 Task: Look for space in San Javier, Chile from 1st June, 2023 to 9th June, 2023 for 6 adults in price range Rs.6000 to Rs.12000. Place can be entire place with 3 bedrooms having 3 beds and 3 bathrooms. Property type can be house, flat, guest house. Booking option can be shelf check-in. Required host language is English.
Action: Mouse moved to (394, 190)
Screenshot: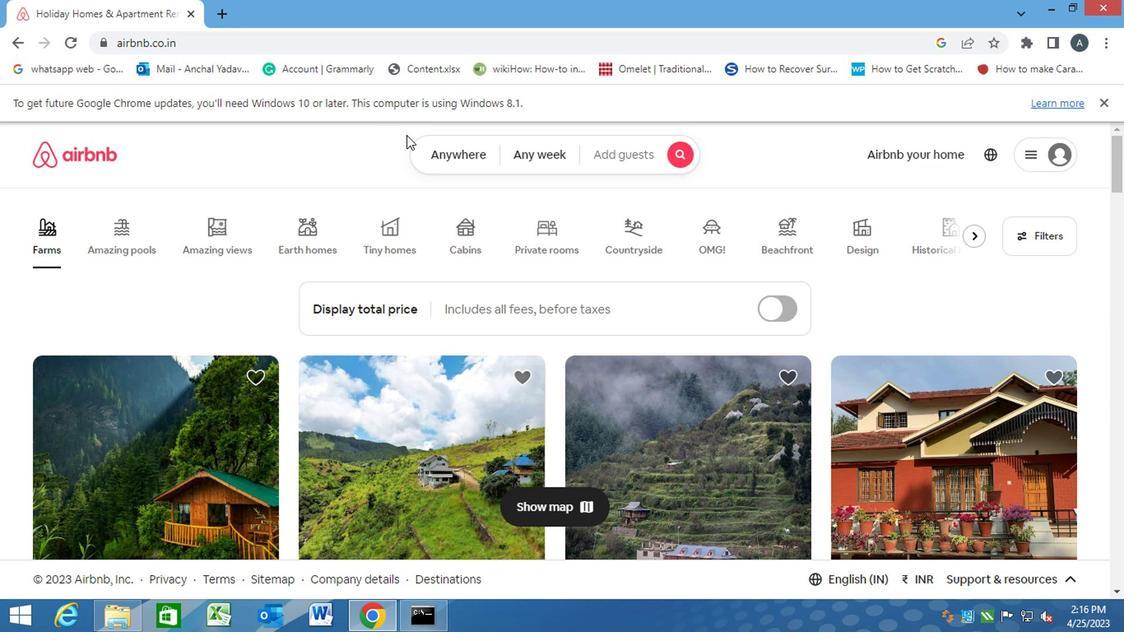
Action: Mouse pressed left at (394, 190)
Screenshot: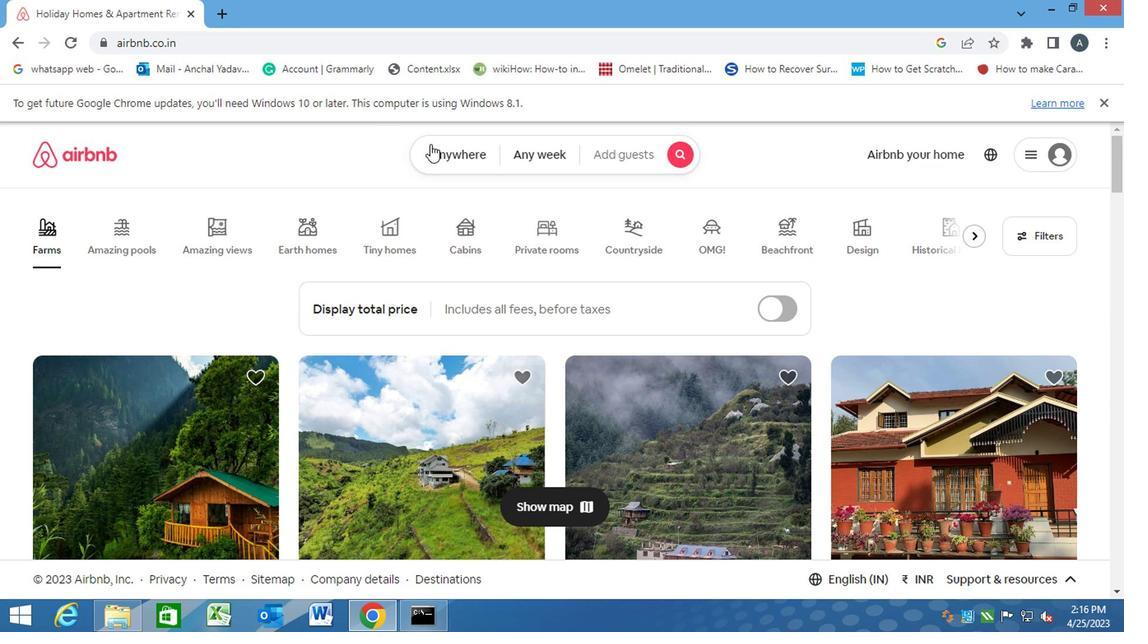 
Action: Mouse moved to (264, 241)
Screenshot: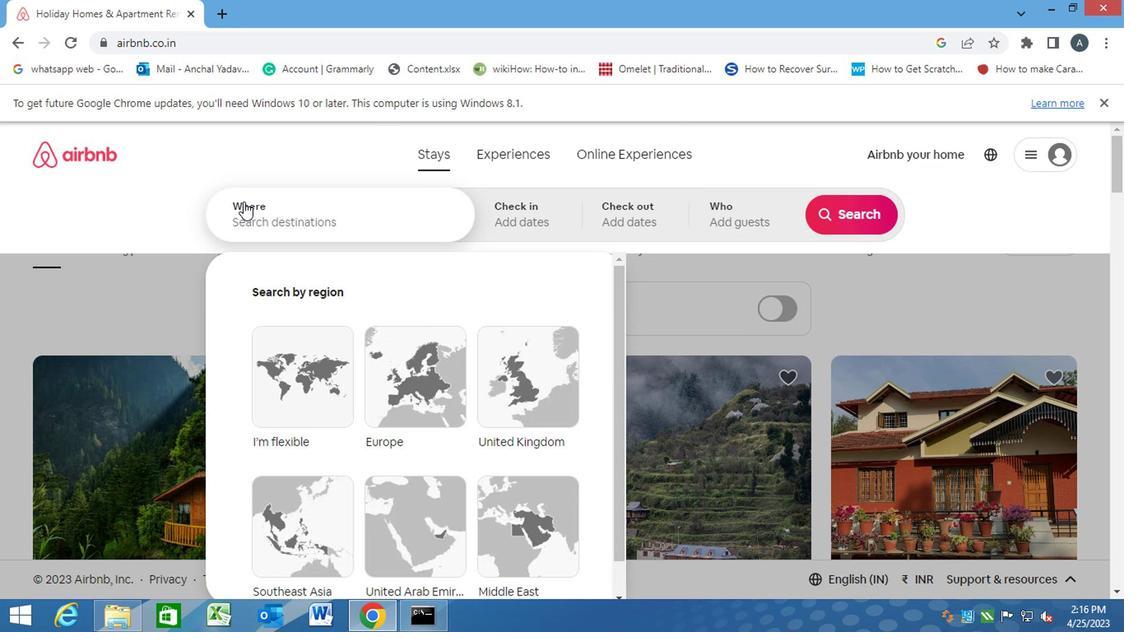 
Action: Mouse pressed left at (264, 241)
Screenshot: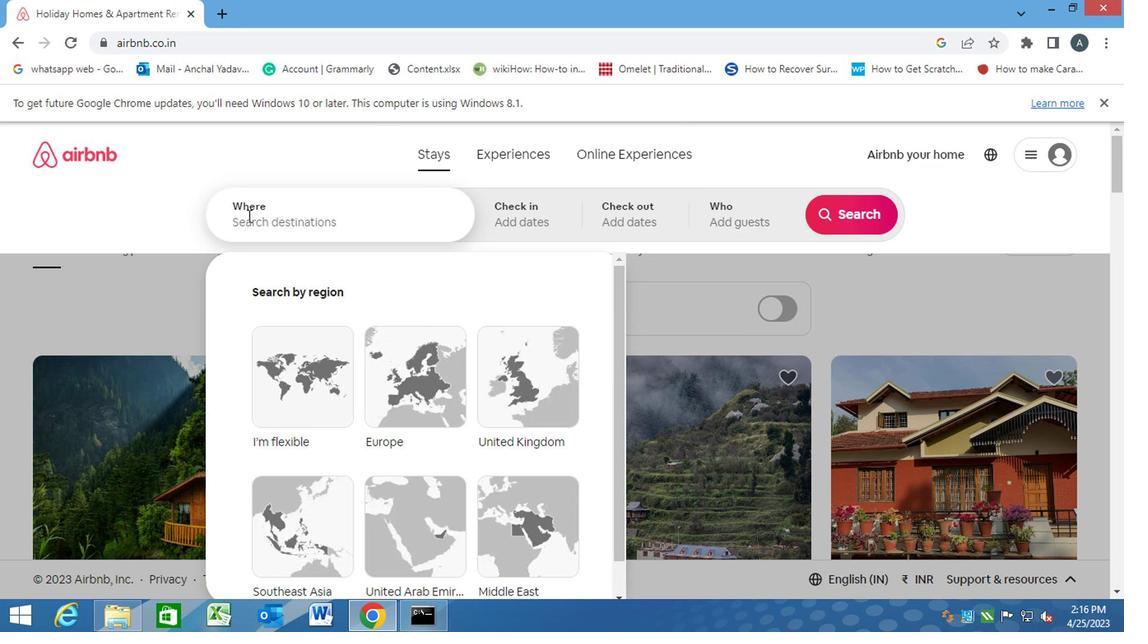 
Action: Mouse moved to (264, 241)
Screenshot: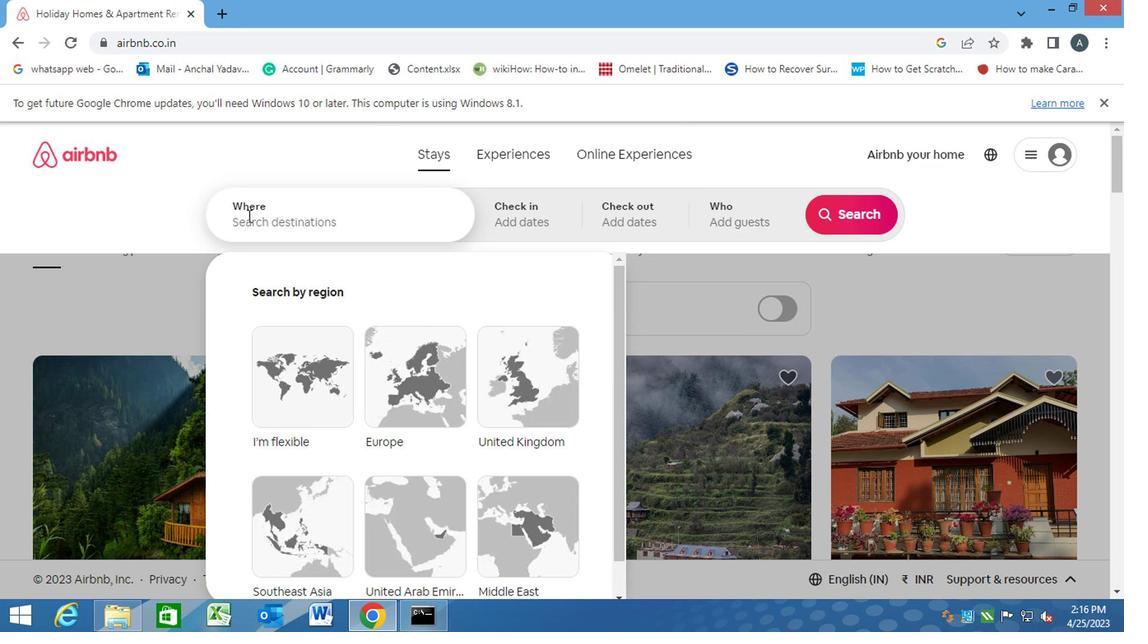
Action: Key pressed s<Key.caps_lock>an<Key.space><Key.caps_lock>j<Key.caps_lock>avier,<Key.space><Key.caps_lock>c<Key.caps_lock>hile<Key.enter>
Screenshot: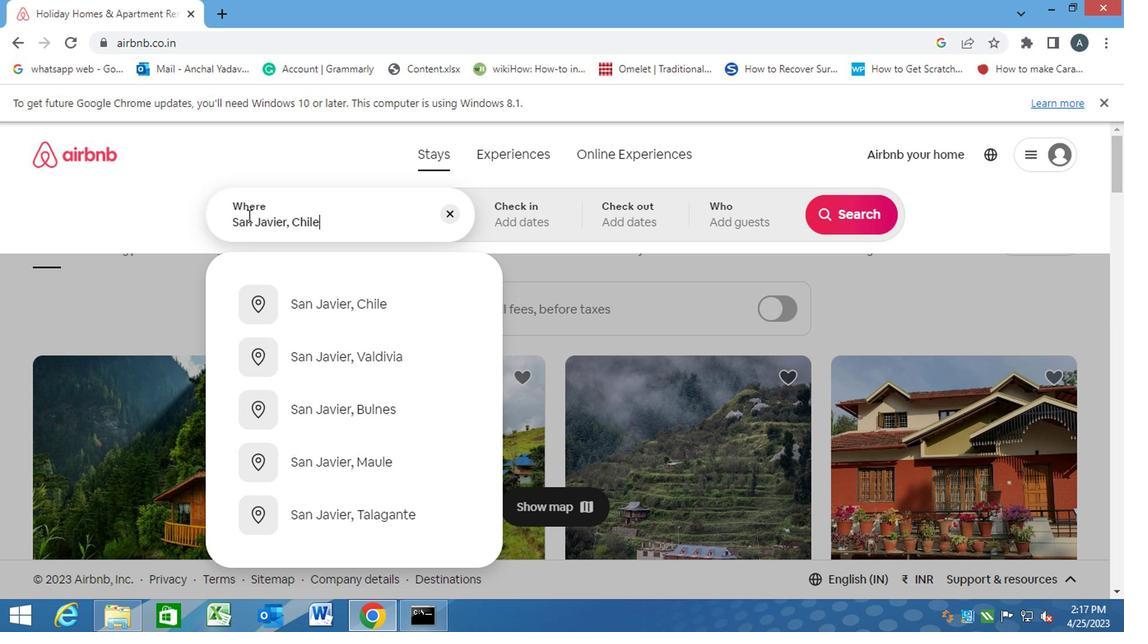 
Action: Mouse moved to (693, 334)
Screenshot: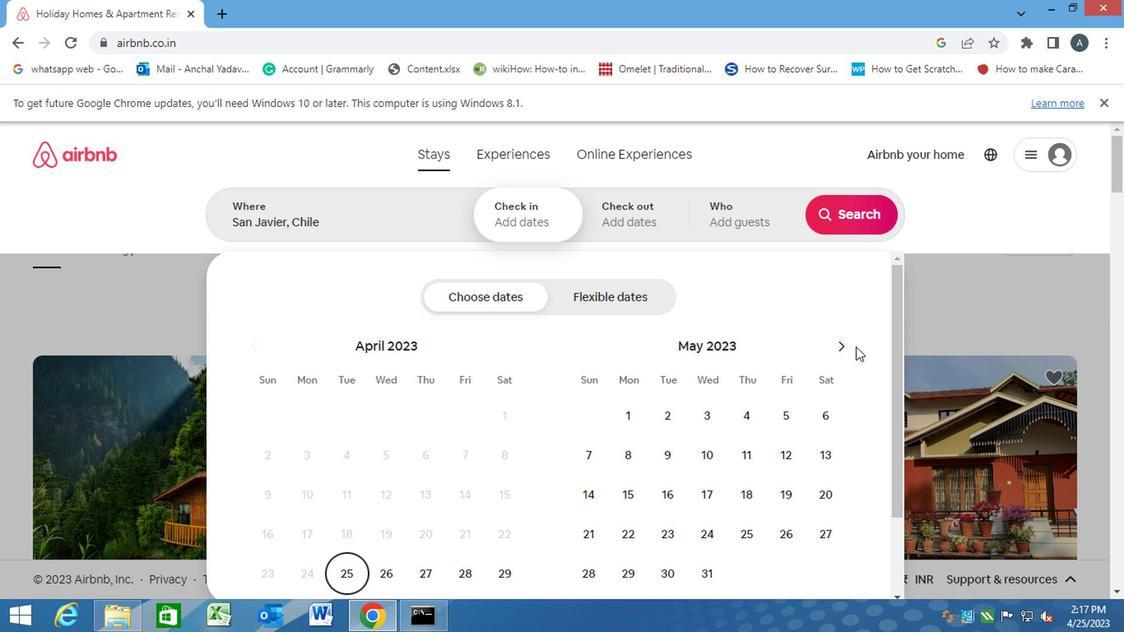 
Action: Mouse pressed left at (693, 334)
Screenshot: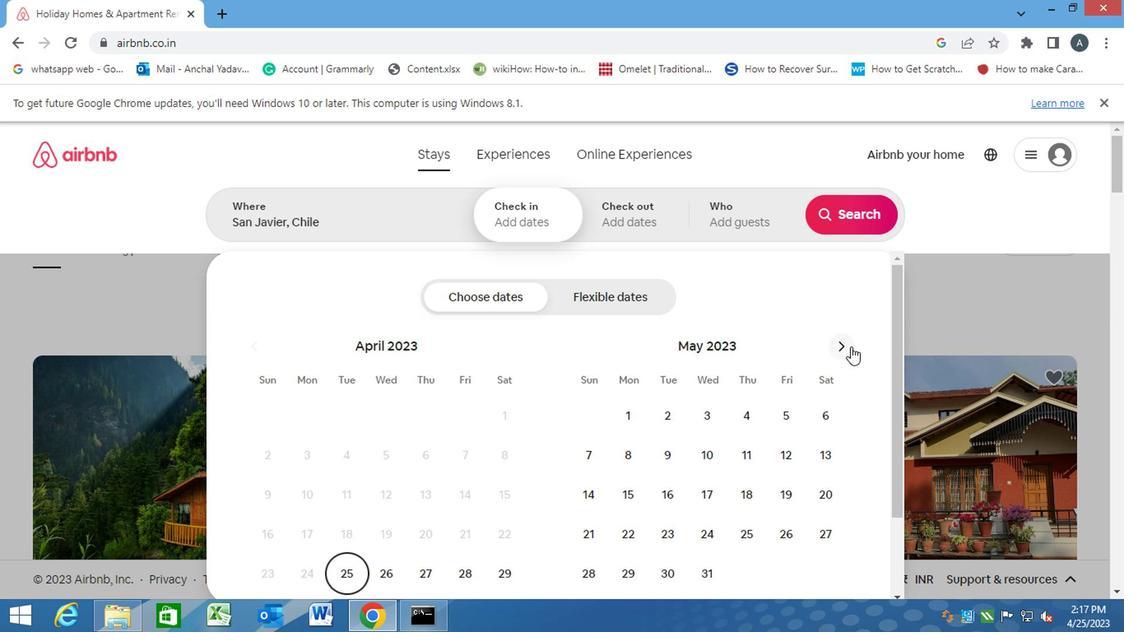
Action: Mouse moved to (620, 382)
Screenshot: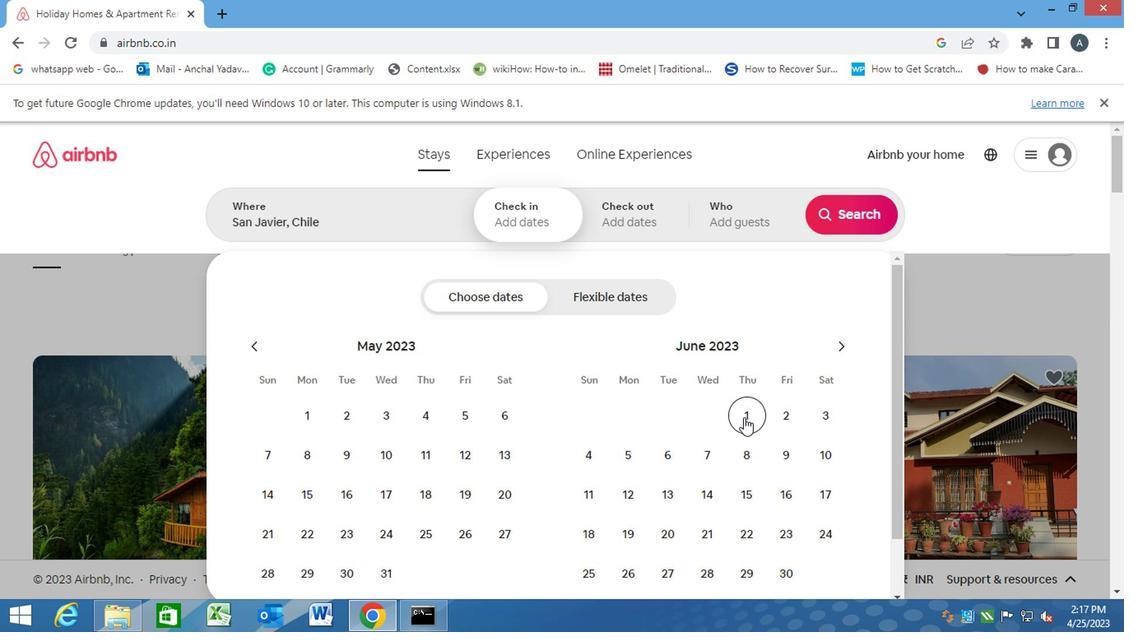 
Action: Mouse pressed left at (620, 382)
Screenshot: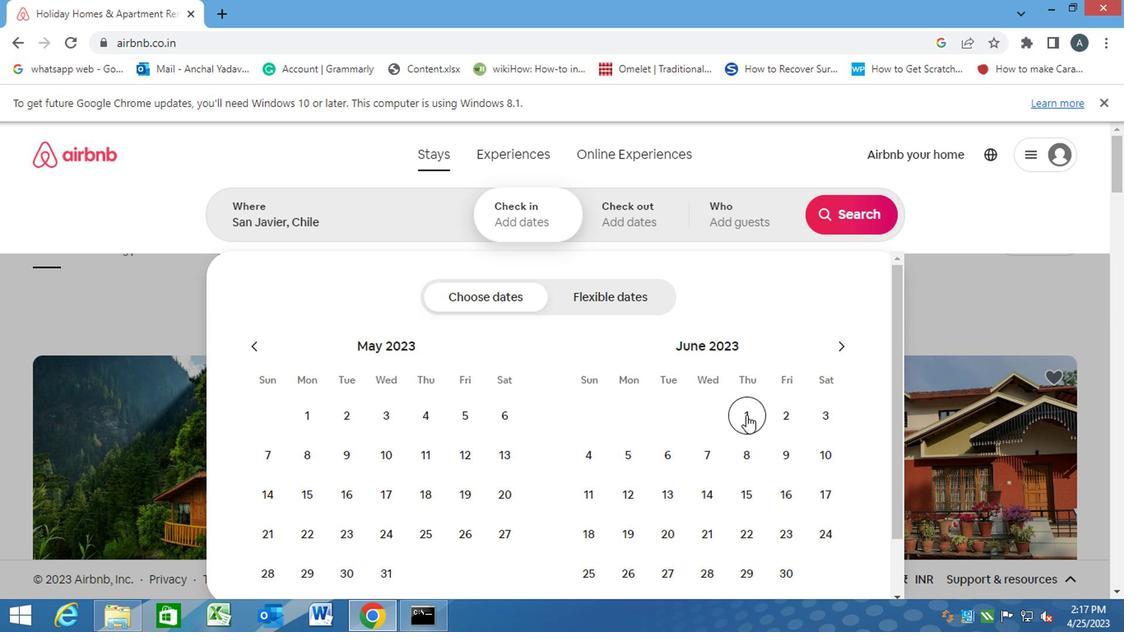 
Action: Mouse moved to (645, 407)
Screenshot: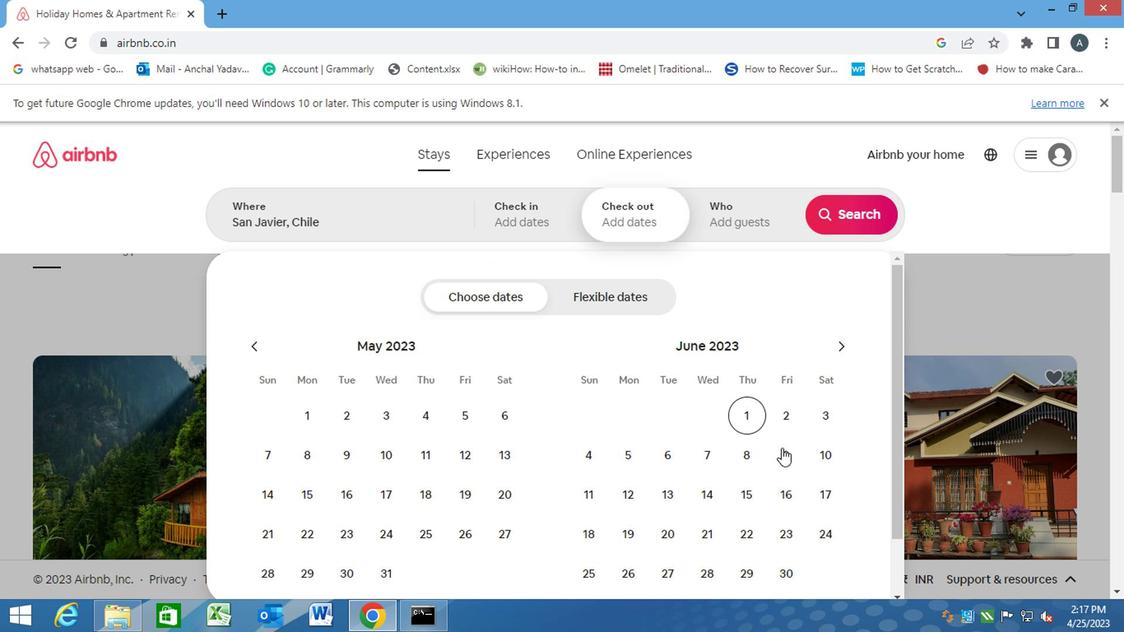 
Action: Mouse pressed left at (645, 407)
Screenshot: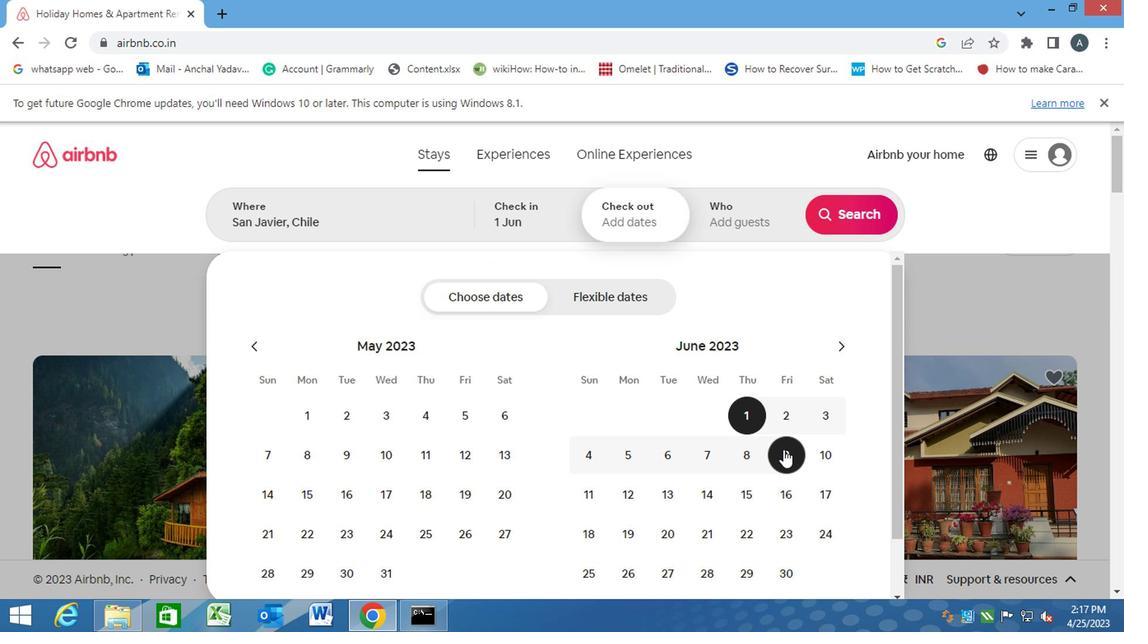 
Action: Mouse moved to (637, 247)
Screenshot: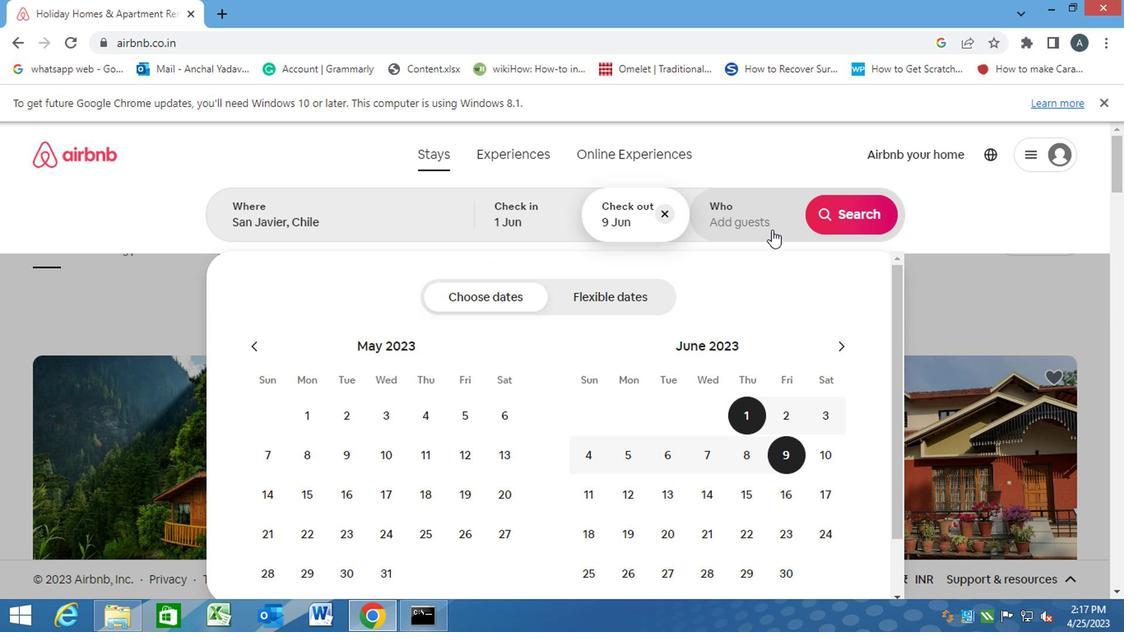 
Action: Mouse pressed left at (637, 247)
Screenshot: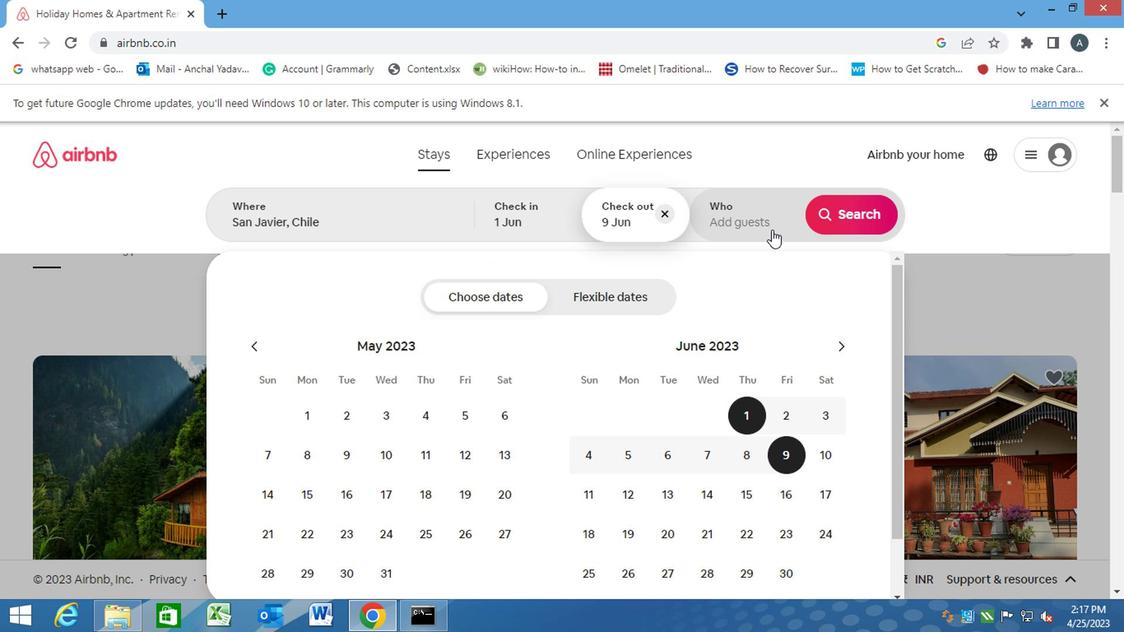 
Action: Mouse moved to (696, 298)
Screenshot: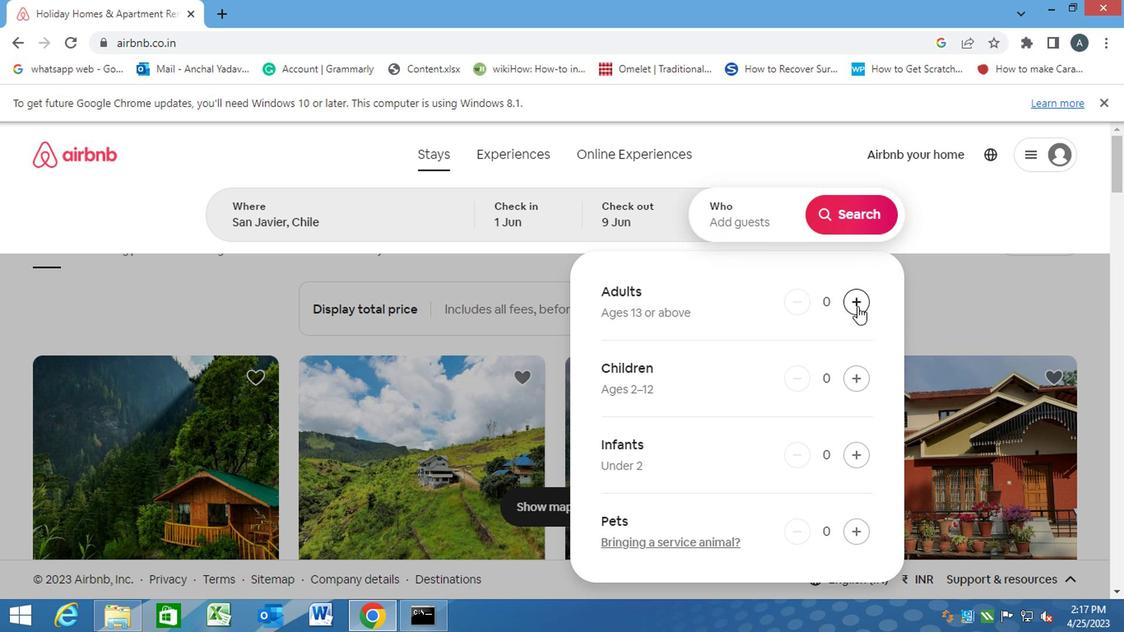 
Action: Mouse pressed left at (696, 298)
Screenshot: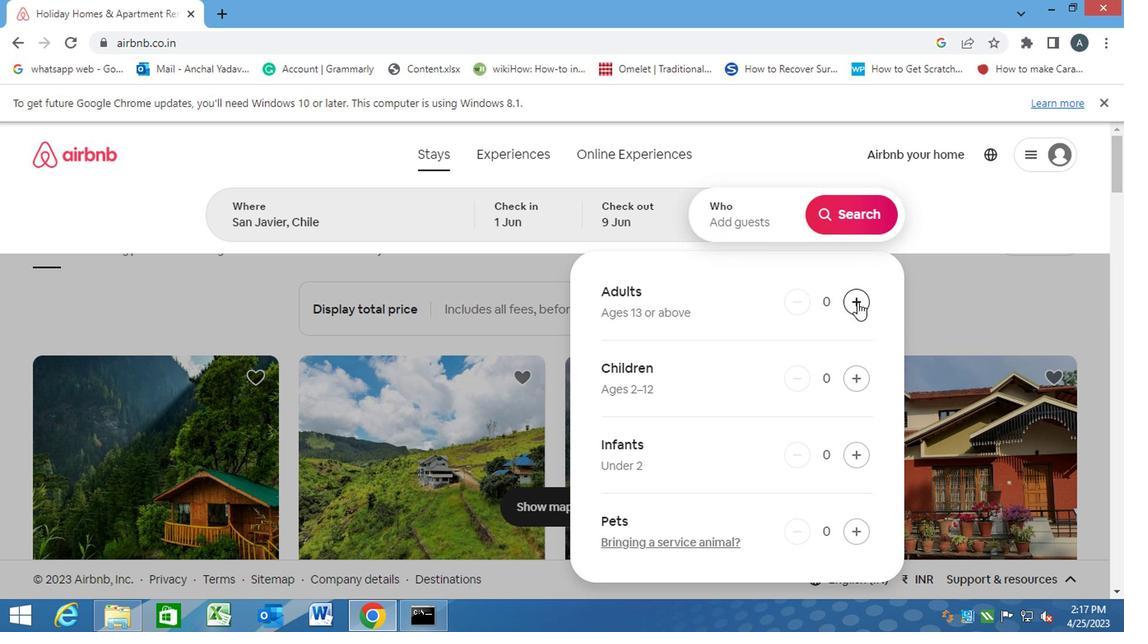 
Action: Mouse pressed left at (696, 298)
Screenshot: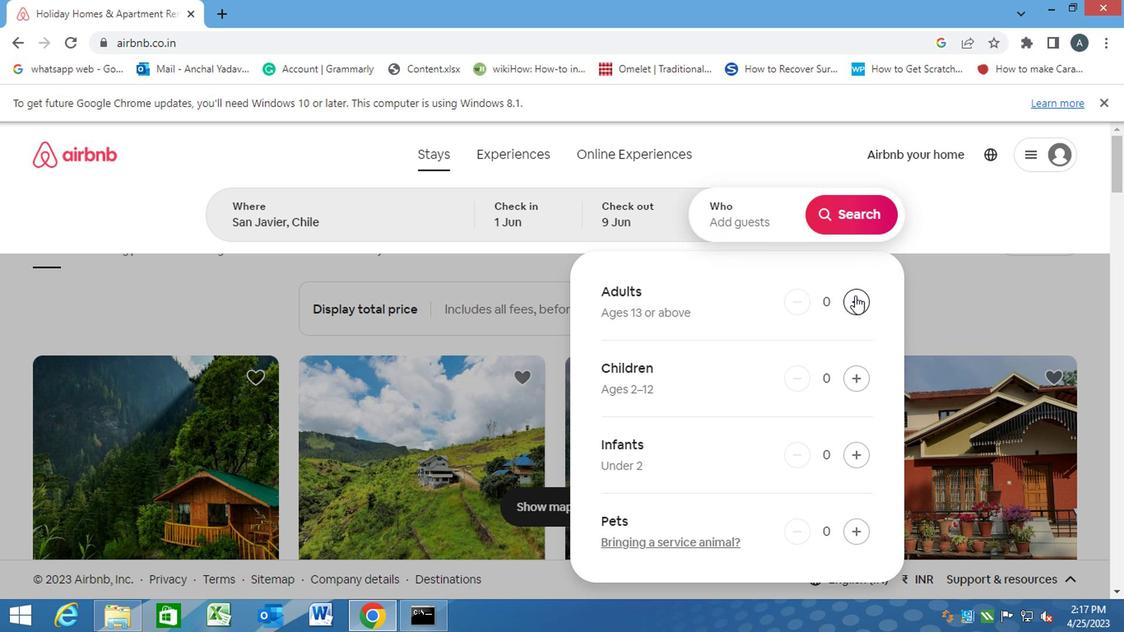 
Action: Mouse pressed left at (696, 298)
Screenshot: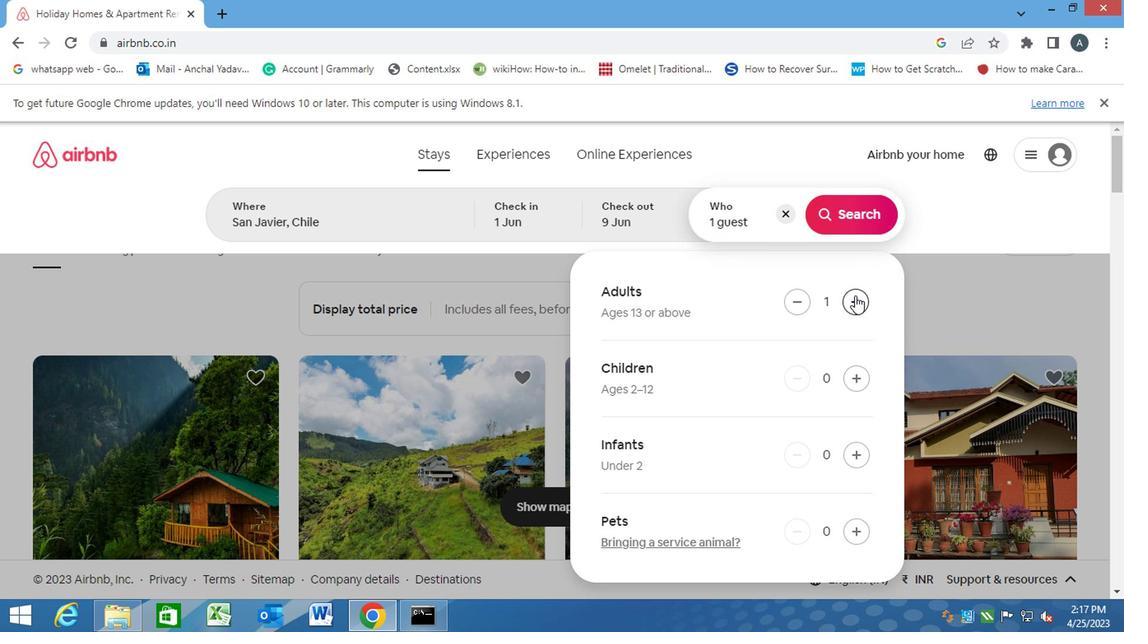 
Action: Mouse pressed left at (696, 298)
Screenshot: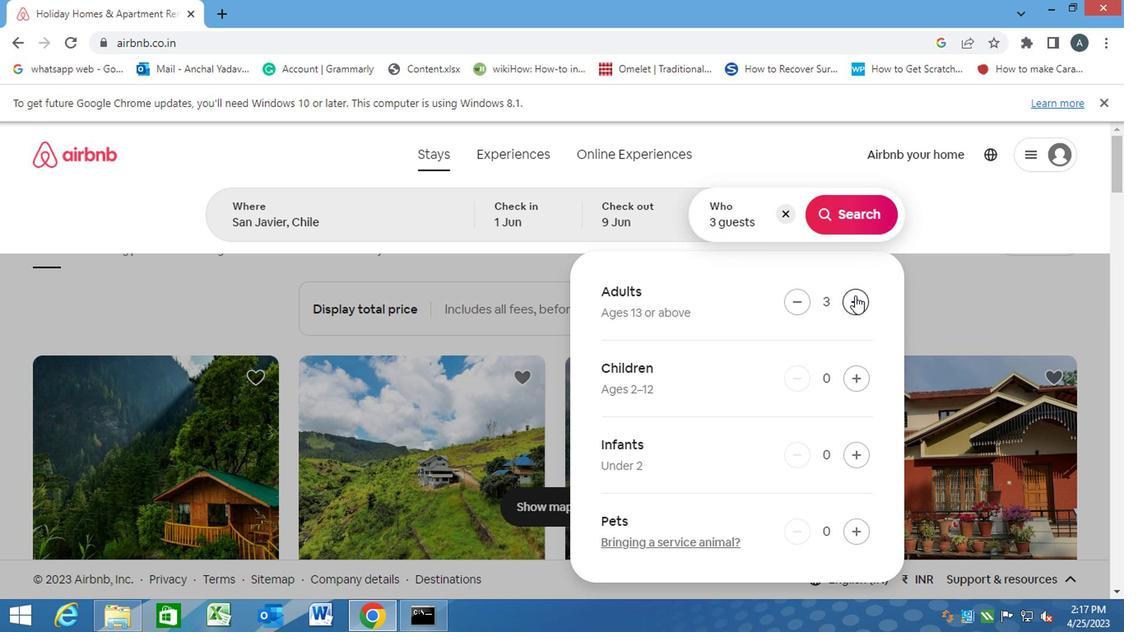 
Action: Mouse pressed left at (696, 298)
Screenshot: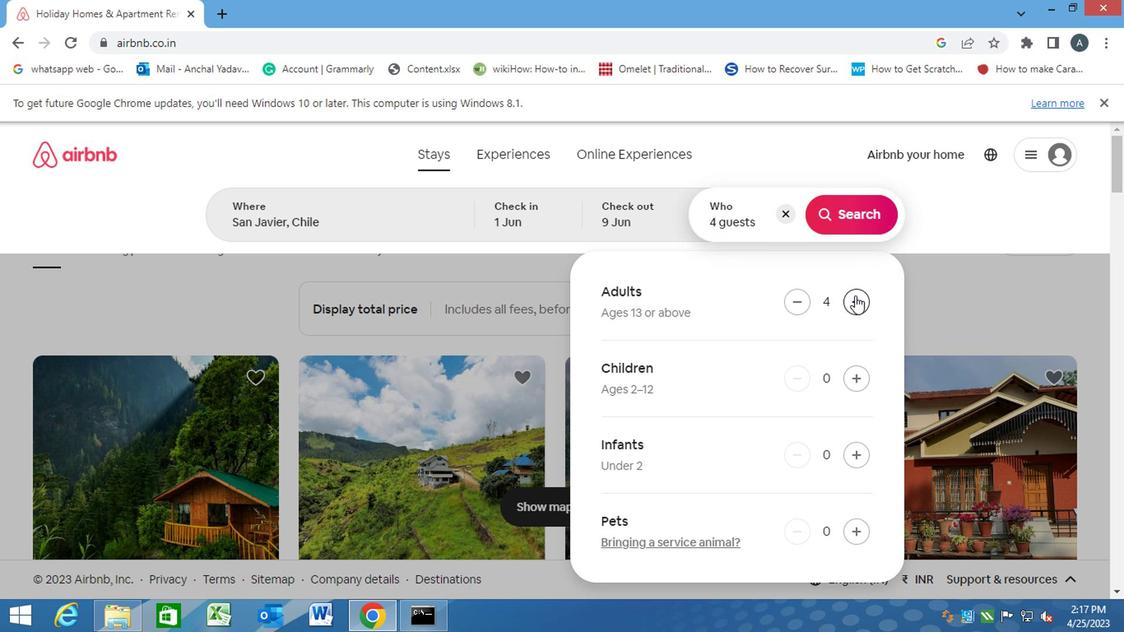 
Action: Mouse pressed left at (696, 298)
Screenshot: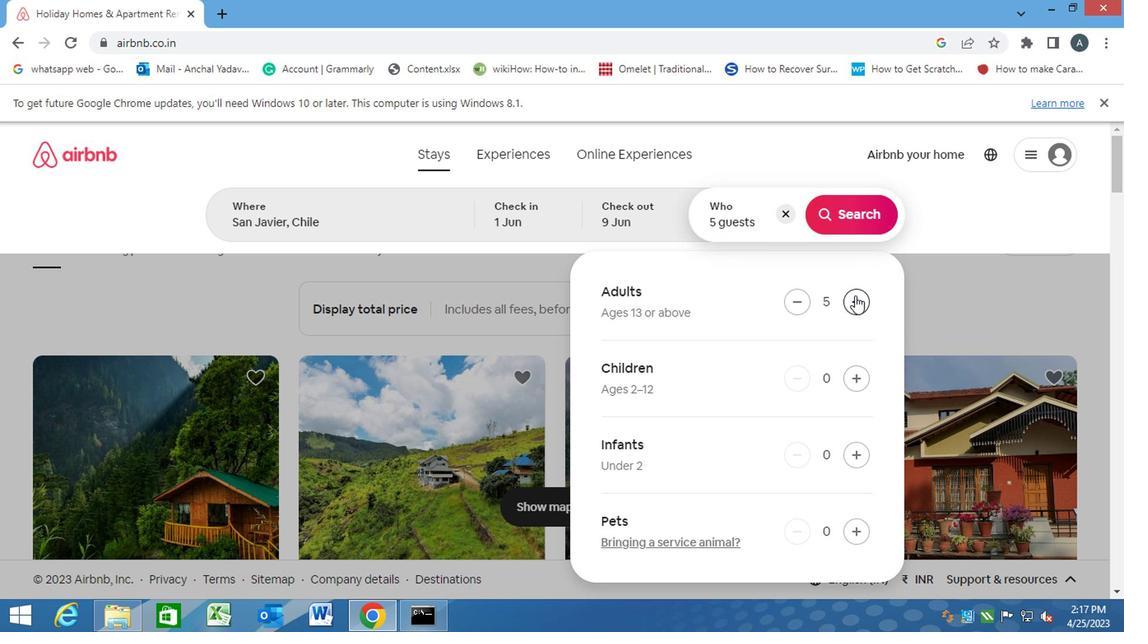 
Action: Mouse moved to (697, 240)
Screenshot: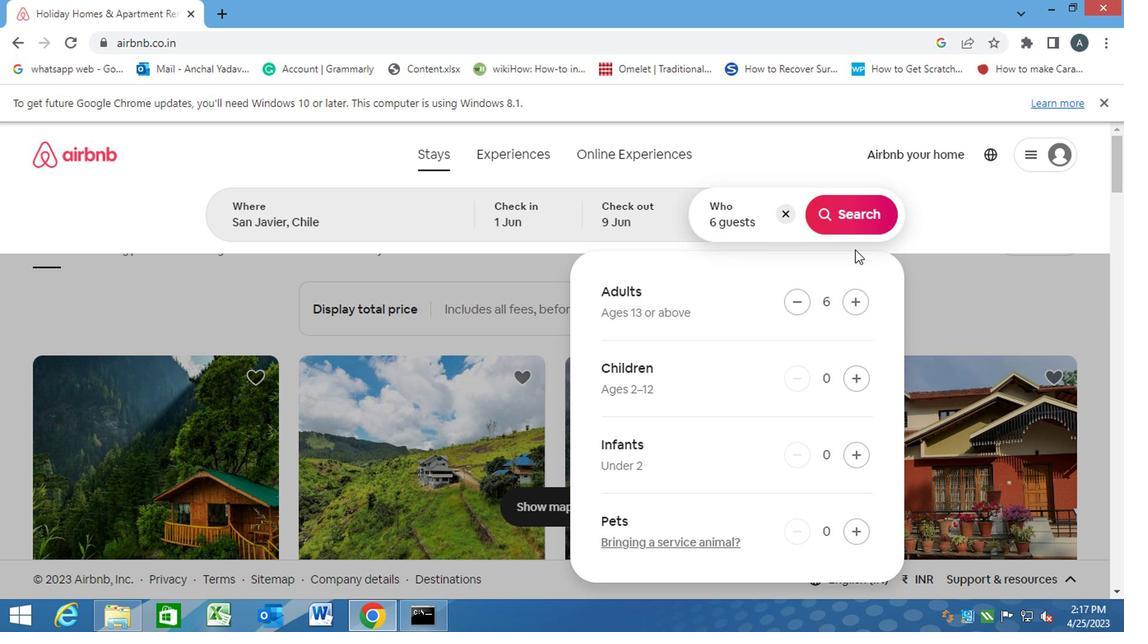 
Action: Mouse pressed left at (697, 240)
Screenshot: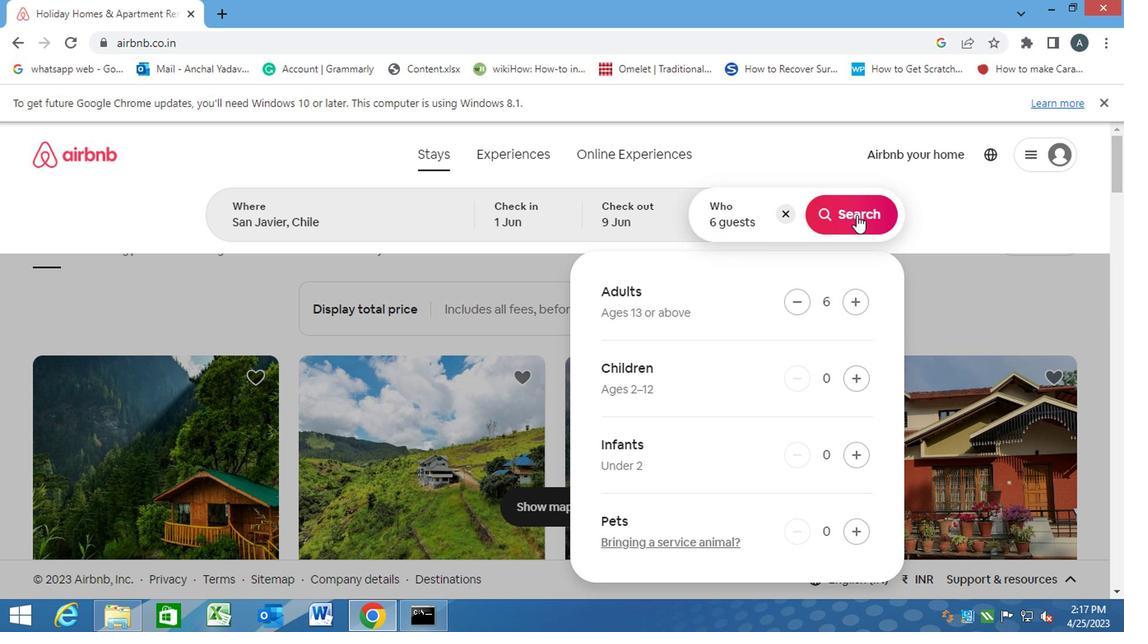 
Action: Mouse moved to (838, 241)
Screenshot: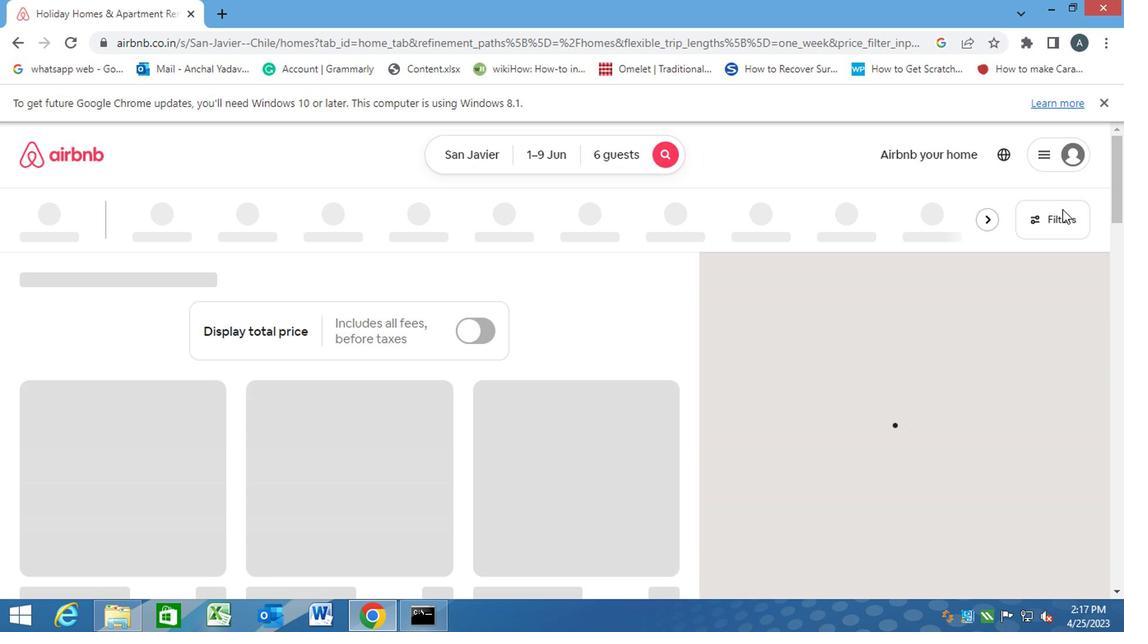 
Action: Mouse pressed left at (838, 241)
Screenshot: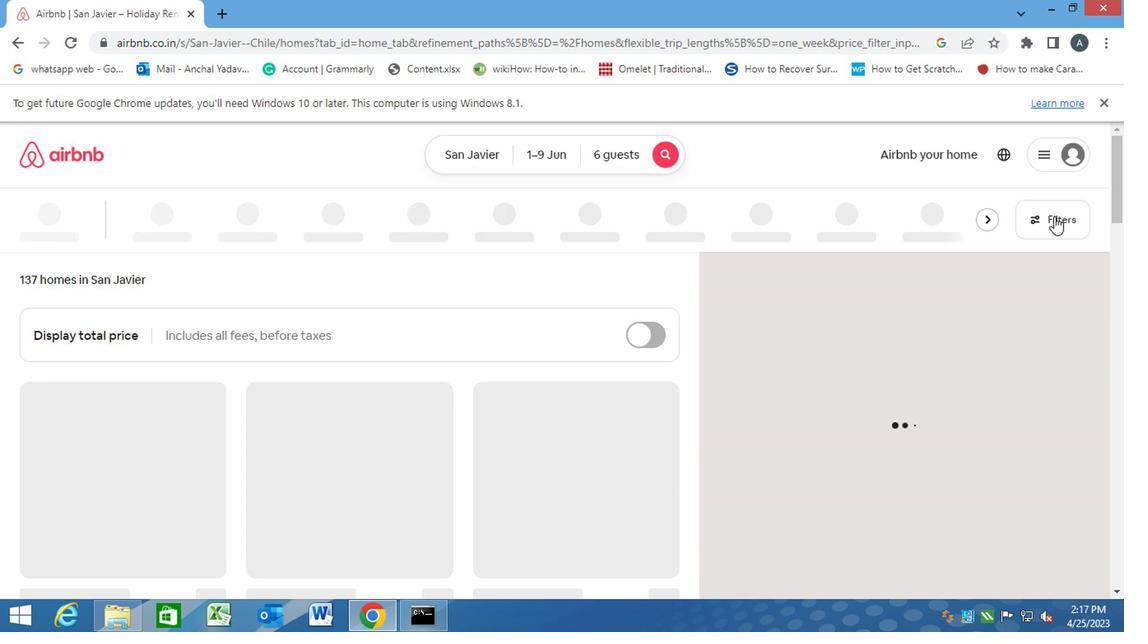 
Action: Mouse moved to (326, 394)
Screenshot: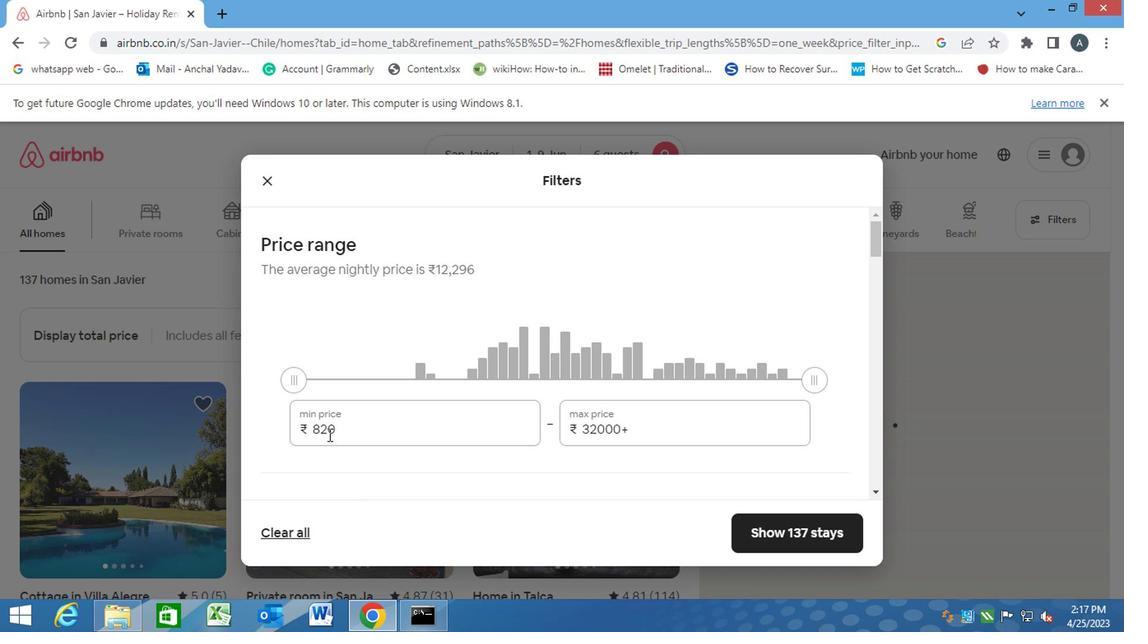 
Action: Mouse pressed left at (326, 394)
Screenshot: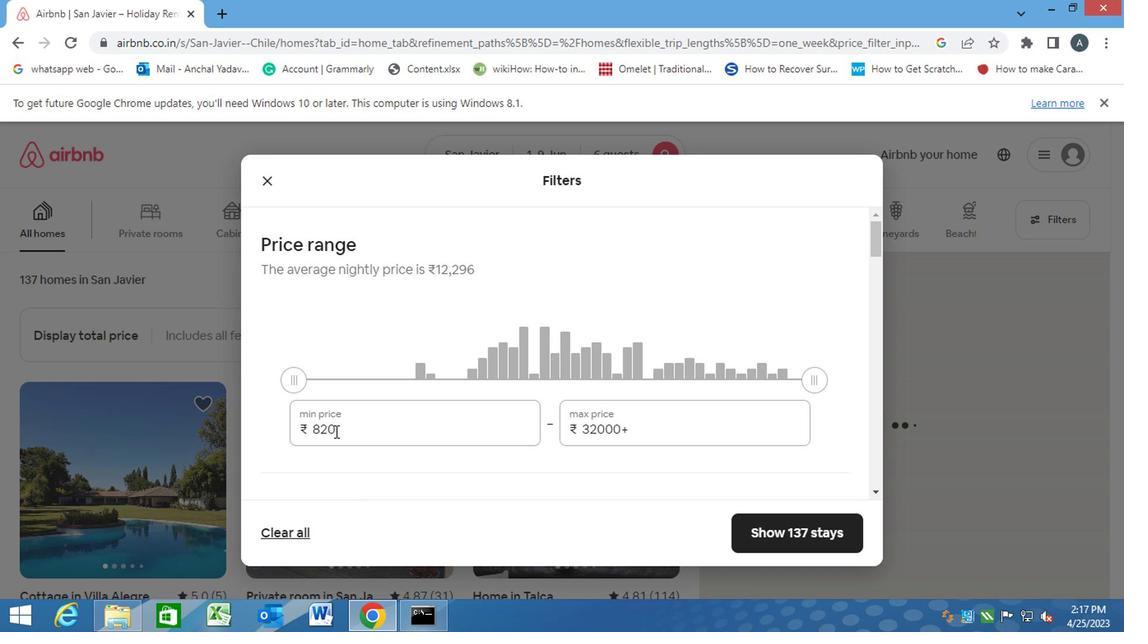 
Action: Mouse moved to (302, 397)
Screenshot: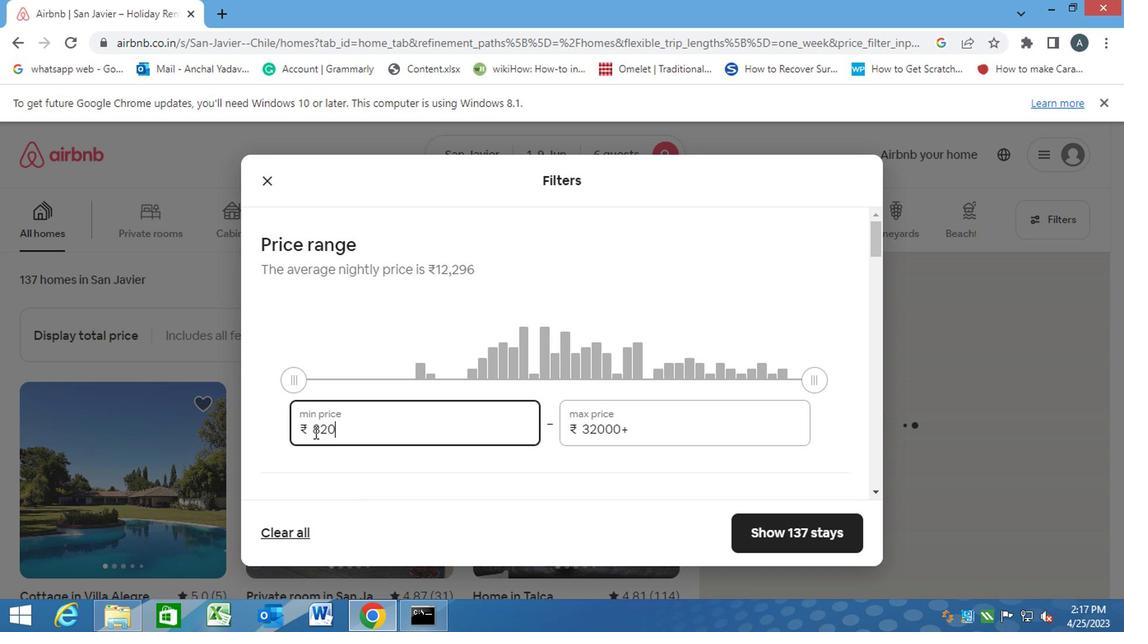 
Action: Key pressed 6000<Key.tab><Key.backspace><Key.backspace>12000
Screenshot: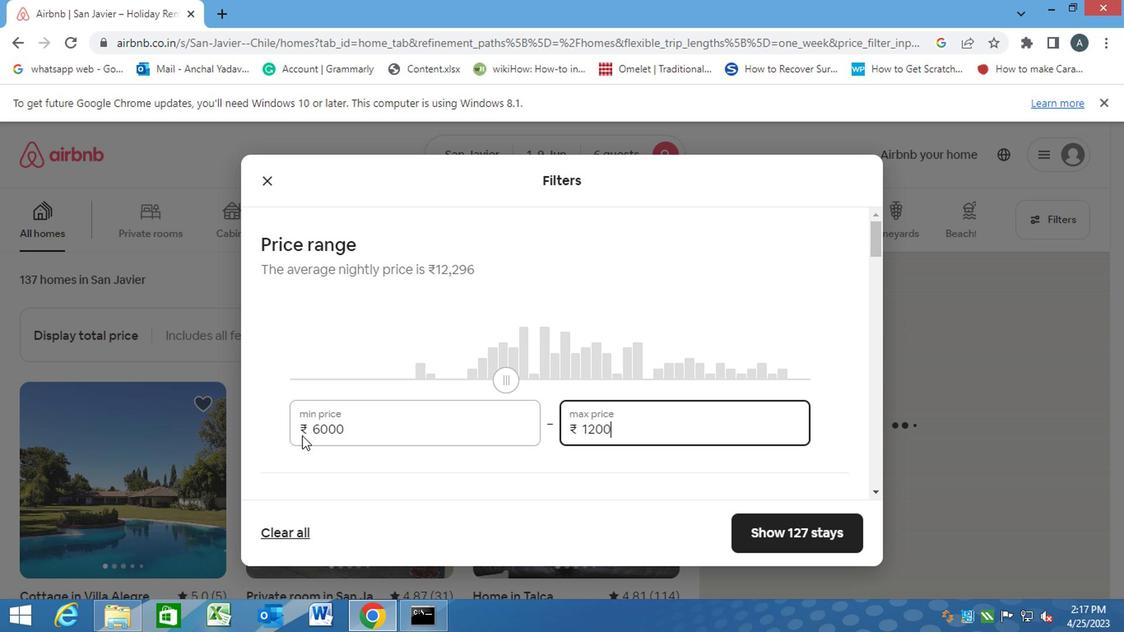 
Action: Mouse moved to (382, 435)
Screenshot: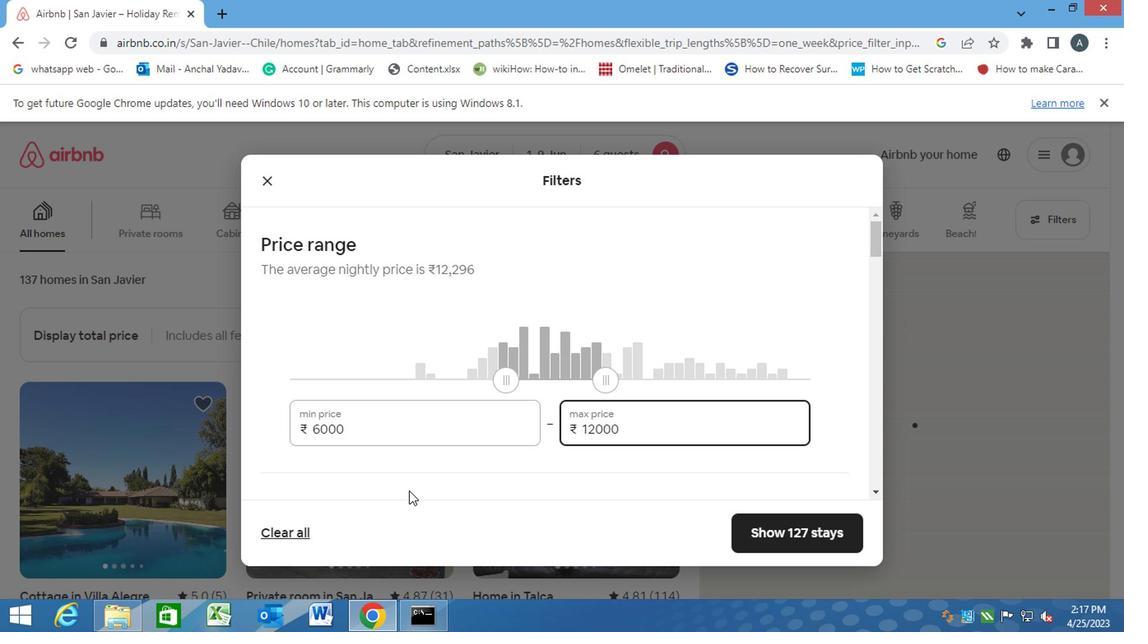 
Action: Mouse pressed left at (382, 435)
Screenshot: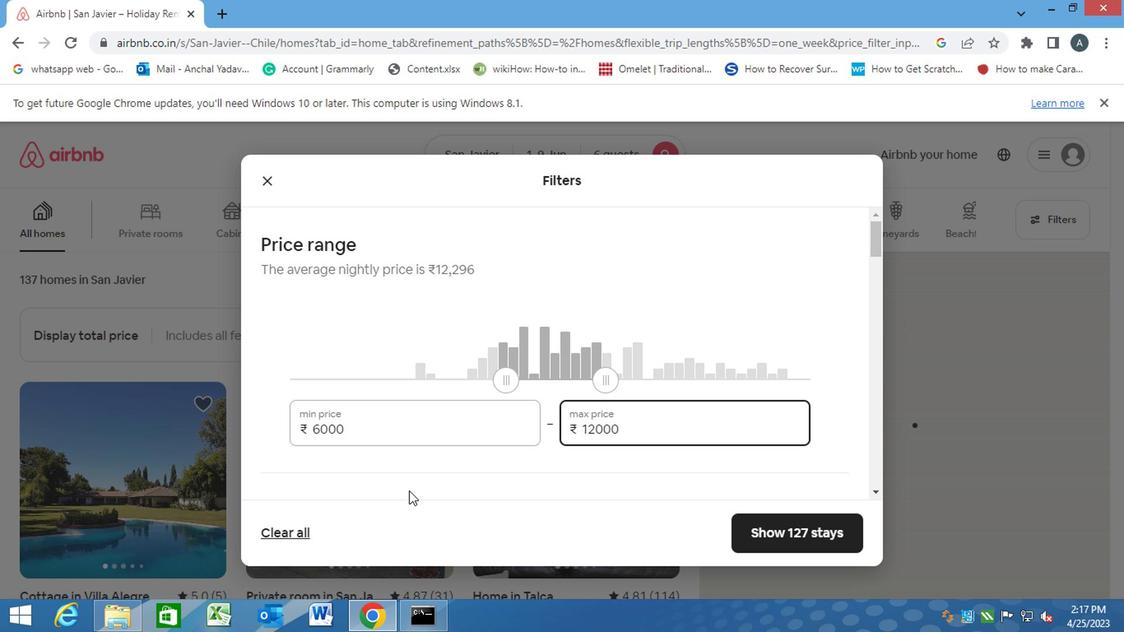
Action: Mouse moved to (385, 435)
Screenshot: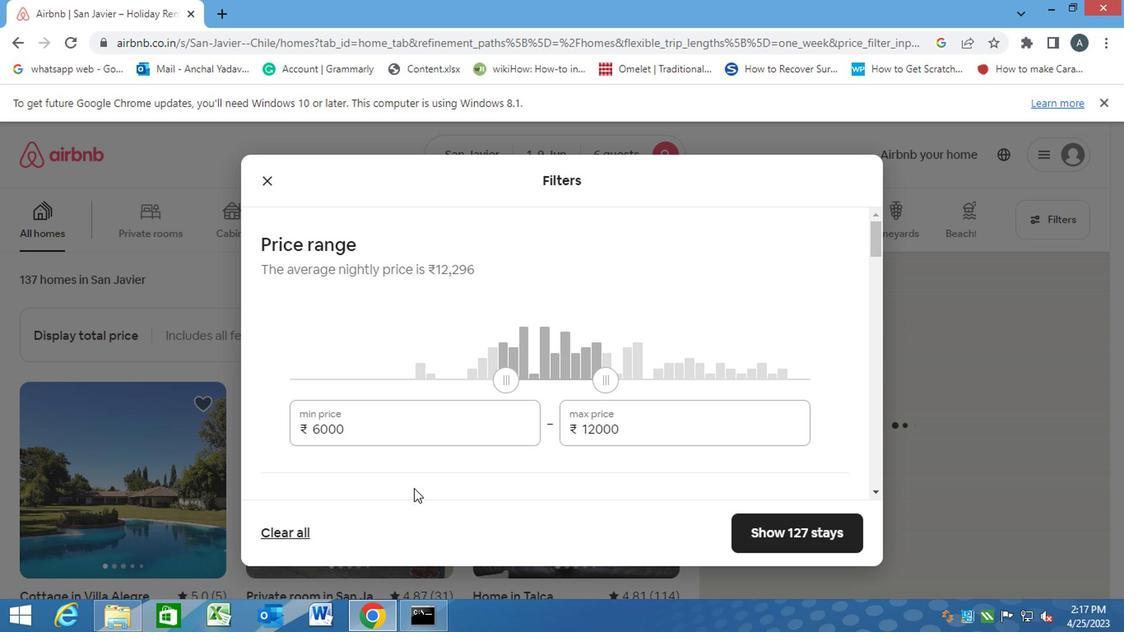 
Action: Mouse scrolled (385, 434) with delta (0, 0)
Screenshot: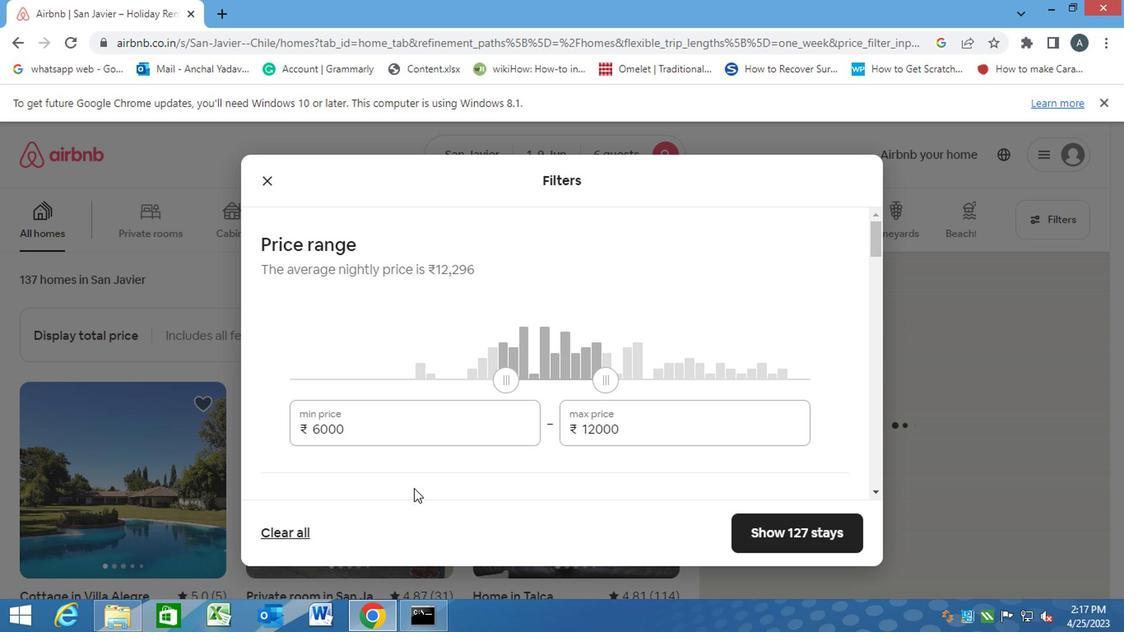 
Action: Mouse moved to (387, 435)
Screenshot: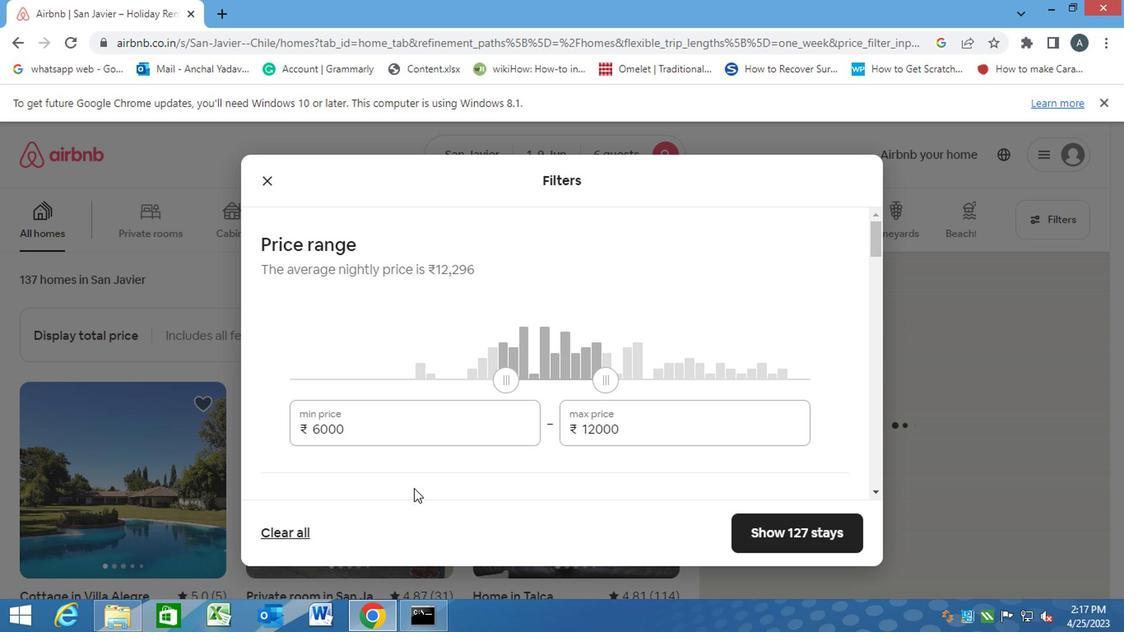 
Action: Mouse scrolled (387, 434) with delta (0, 0)
Screenshot: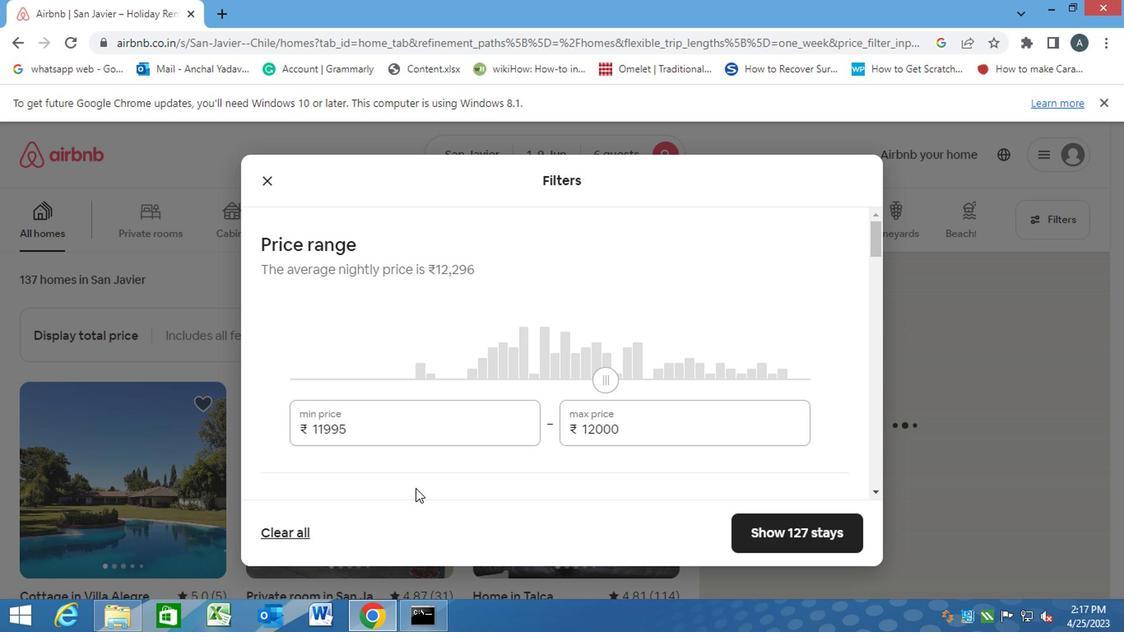 
Action: Mouse moved to (275, 370)
Screenshot: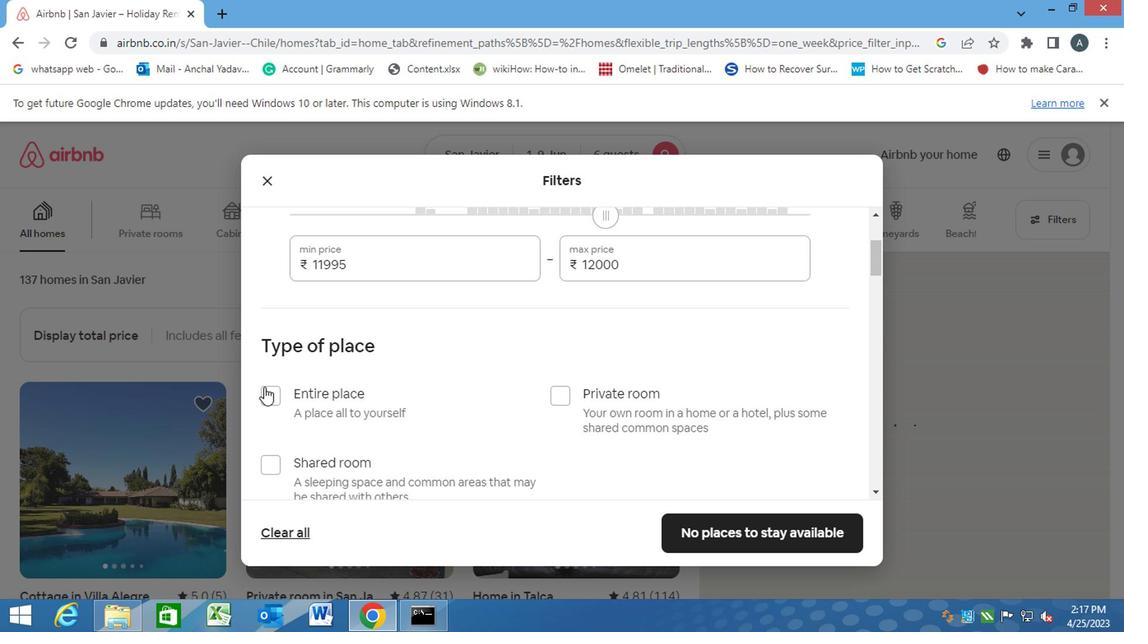 
Action: Mouse pressed left at (275, 370)
Screenshot: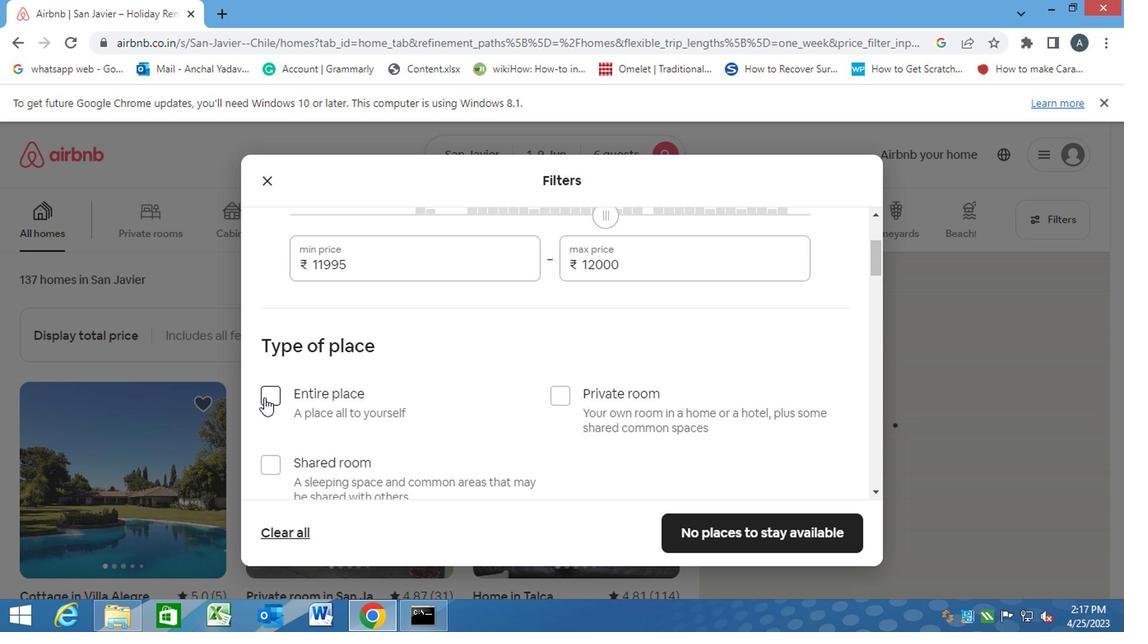 
Action: Mouse moved to (362, 389)
Screenshot: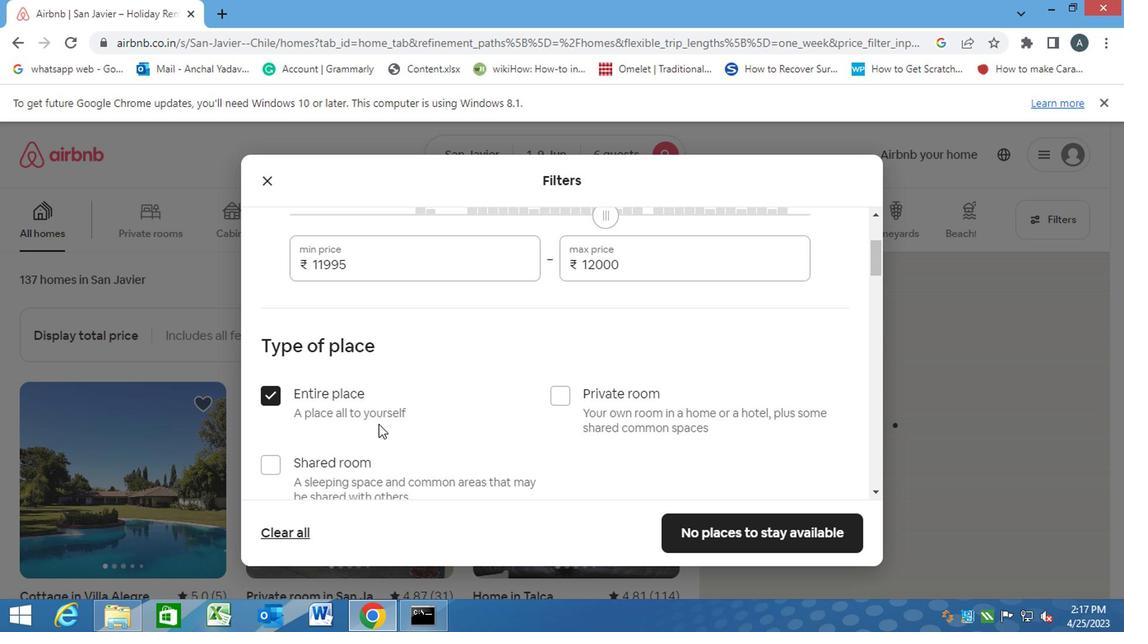
Action: Mouse scrolled (362, 388) with delta (0, 0)
Screenshot: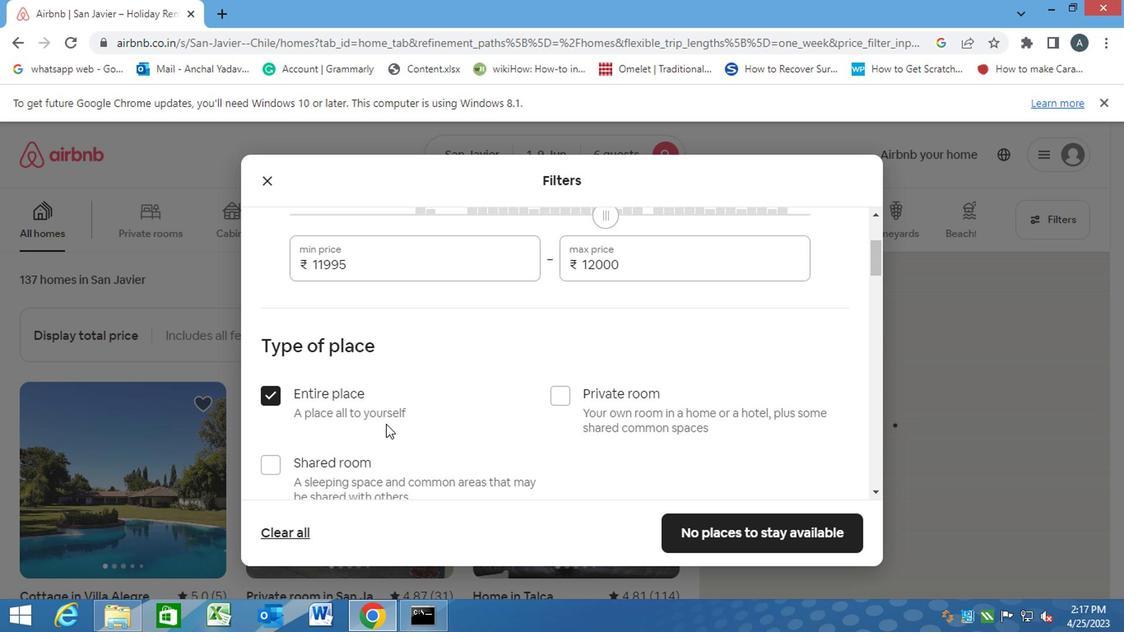 
Action: Mouse scrolled (362, 388) with delta (0, 0)
Screenshot: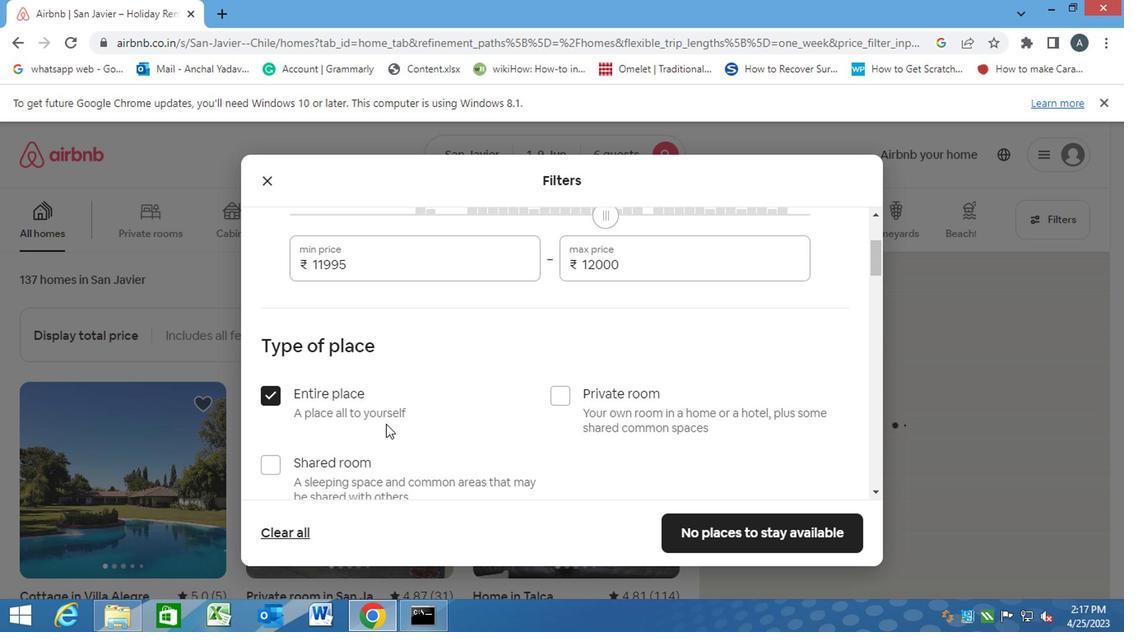 
Action: Mouse scrolled (362, 388) with delta (0, 0)
Screenshot: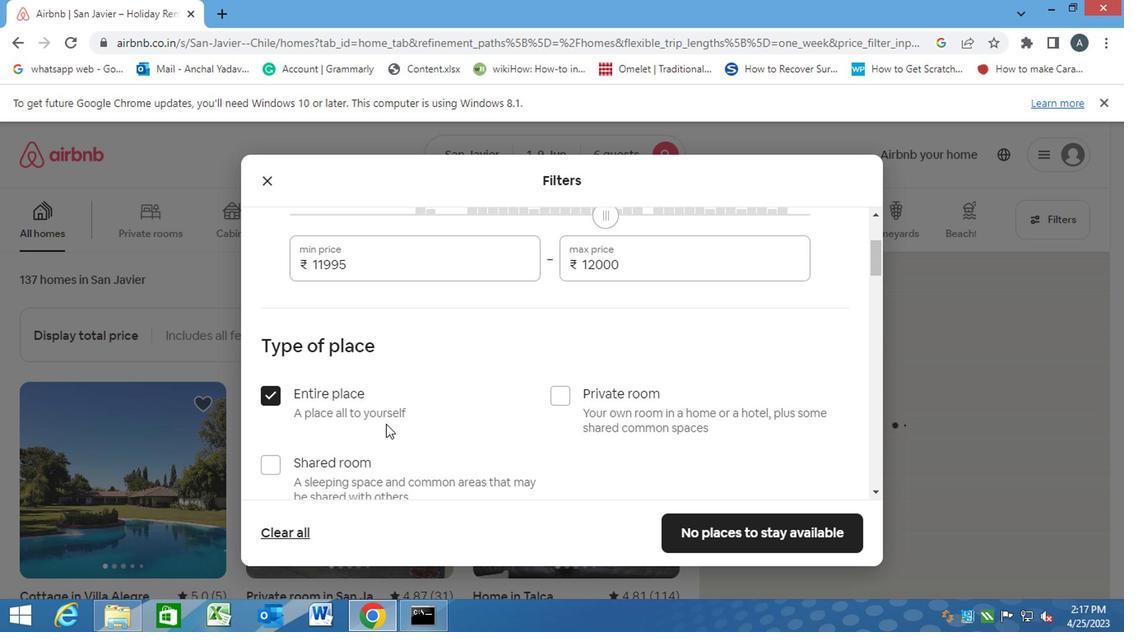 
Action: Mouse scrolled (362, 388) with delta (0, 0)
Screenshot: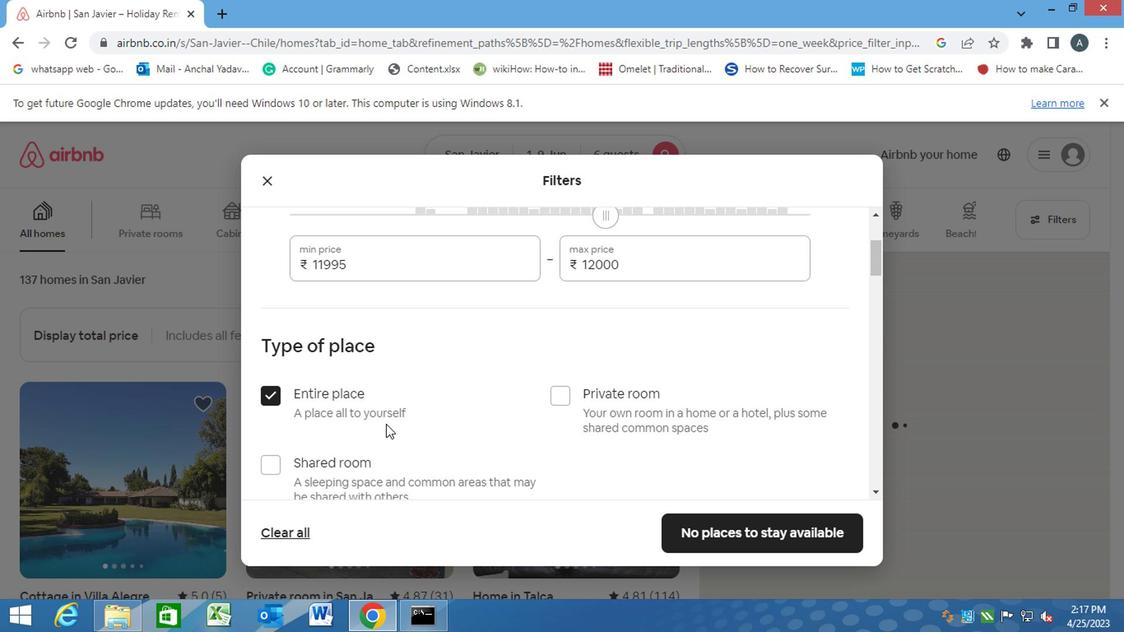 
Action: Mouse moved to (371, 376)
Screenshot: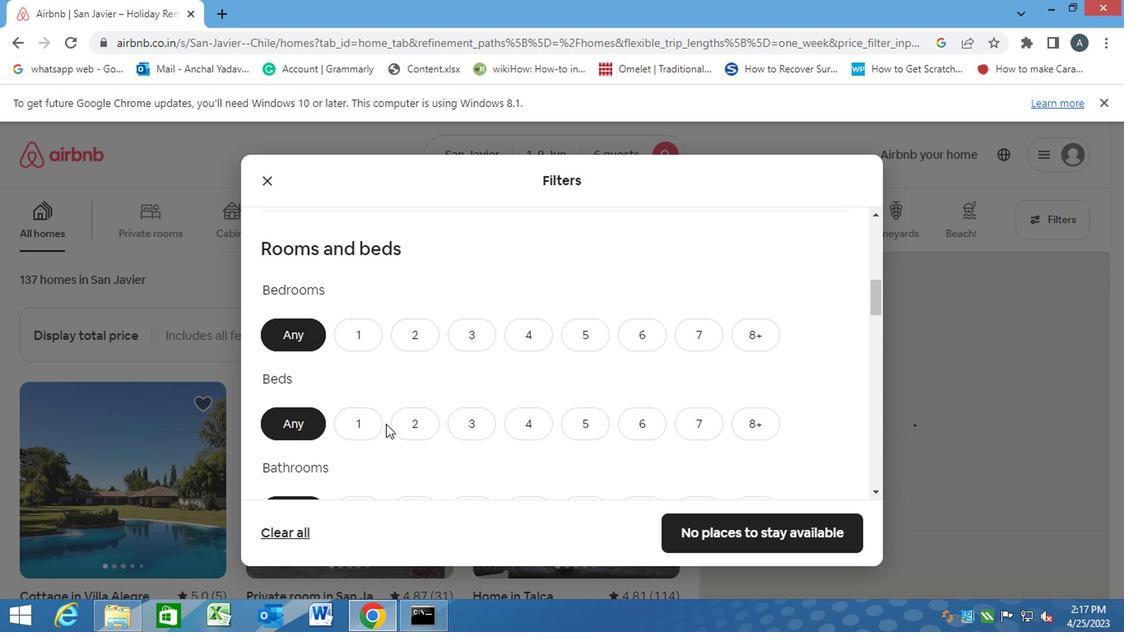 
Action: Mouse scrolled (371, 375) with delta (0, 0)
Screenshot: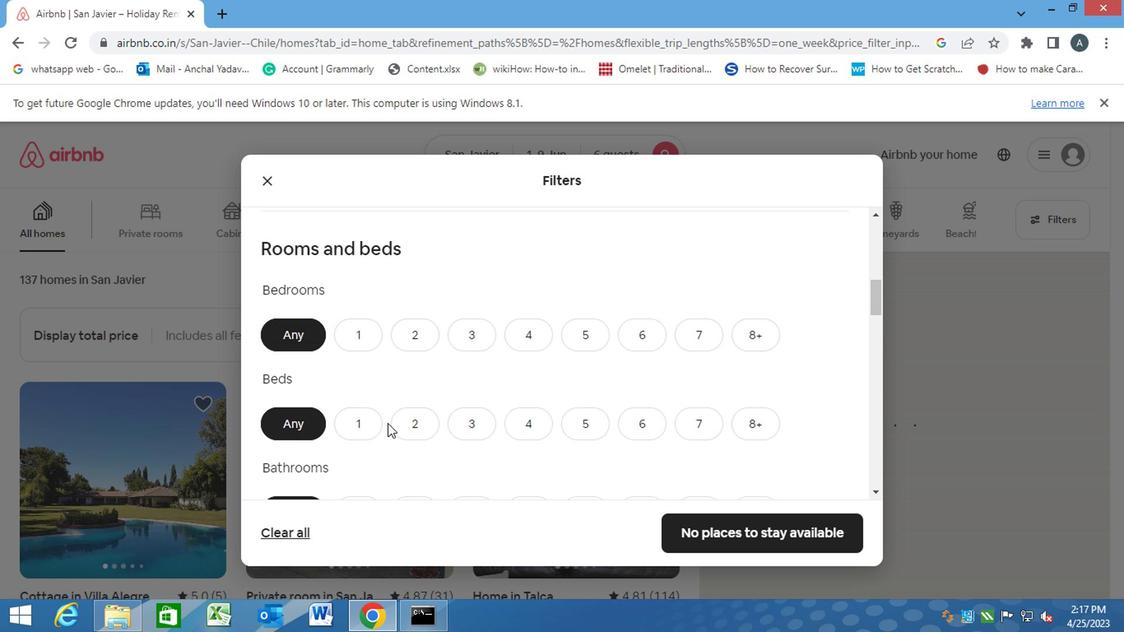 
Action: Mouse moved to (426, 274)
Screenshot: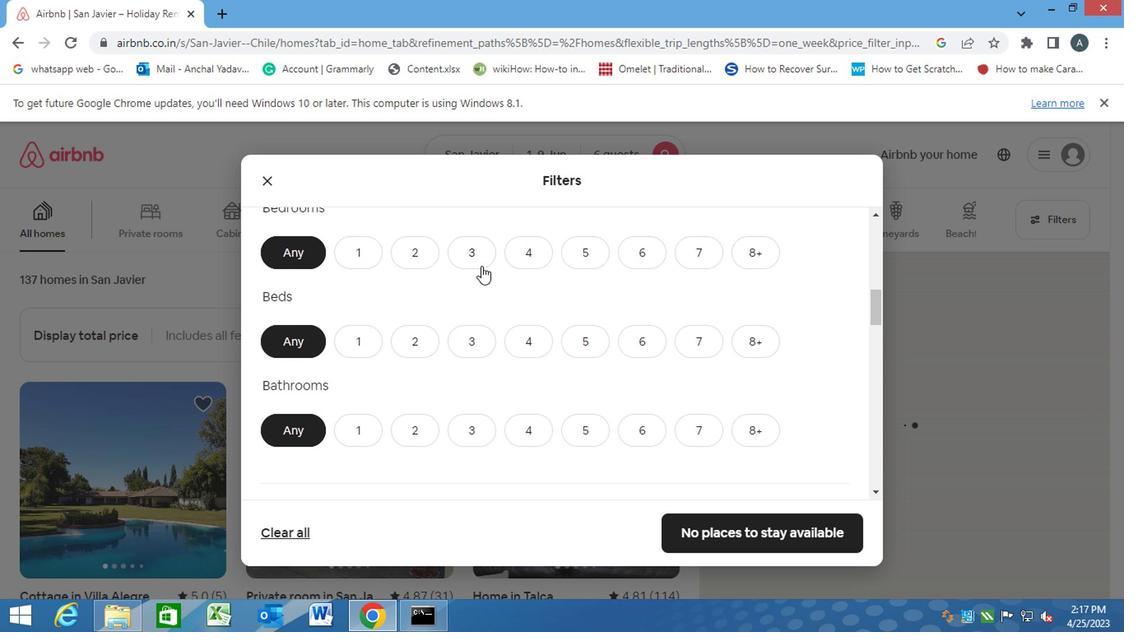 
Action: Mouse pressed left at (426, 274)
Screenshot: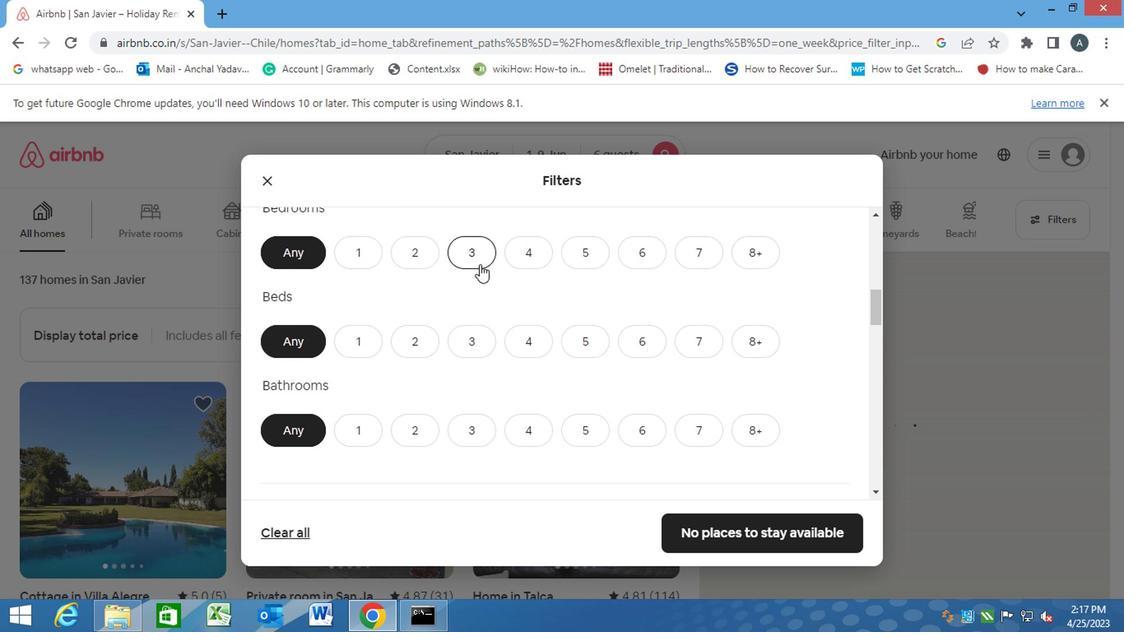 
Action: Mouse moved to (423, 326)
Screenshot: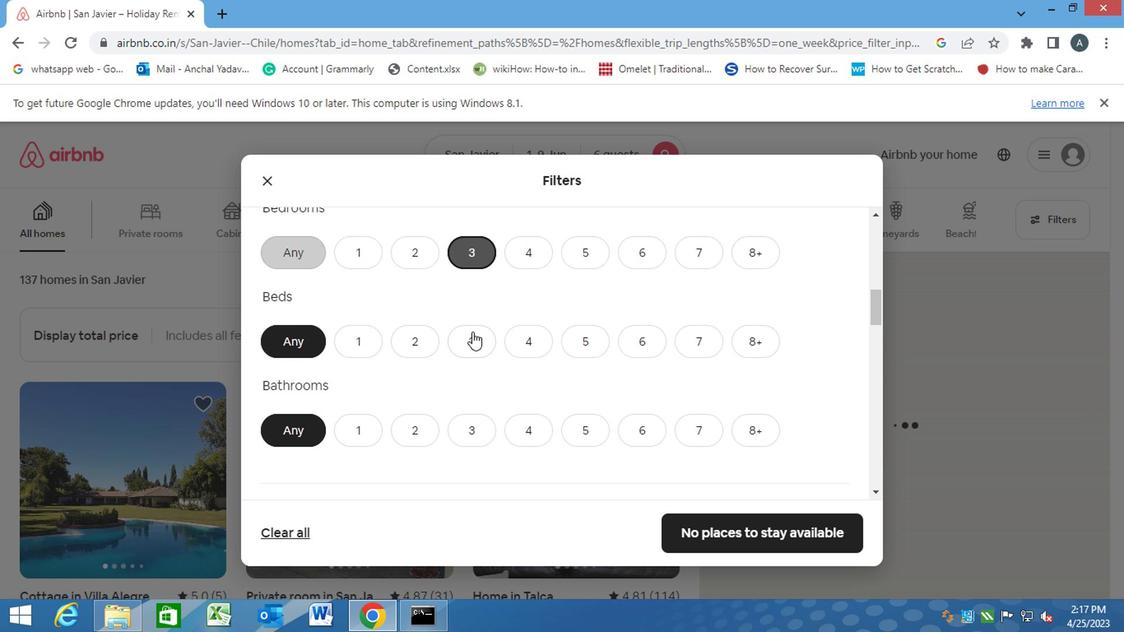 
Action: Mouse pressed left at (423, 326)
Screenshot: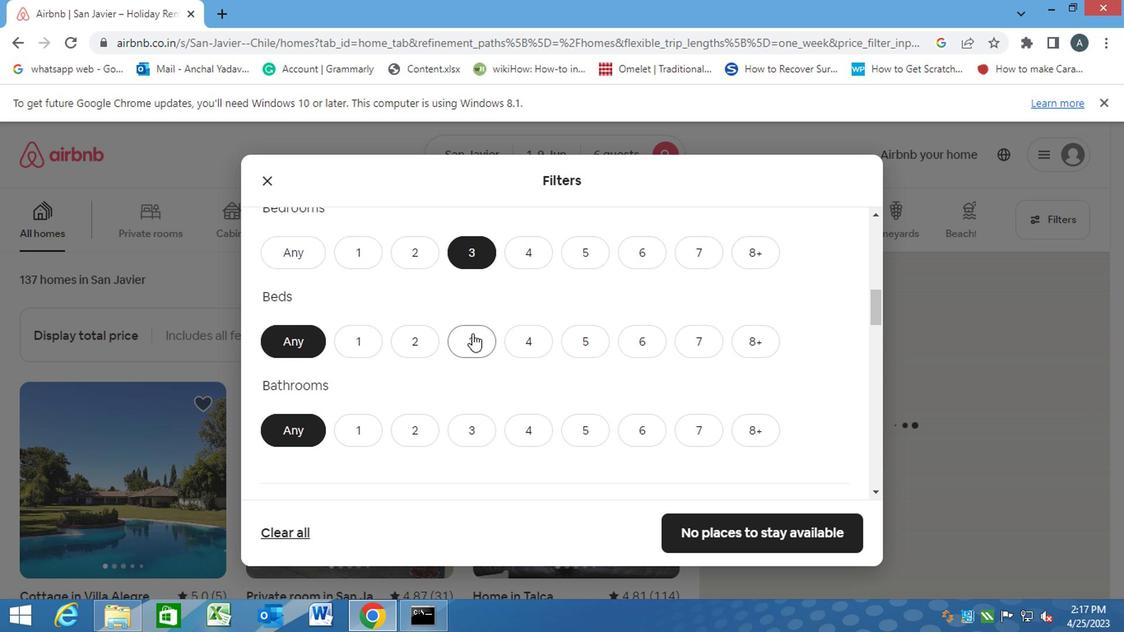 
Action: Mouse moved to (413, 394)
Screenshot: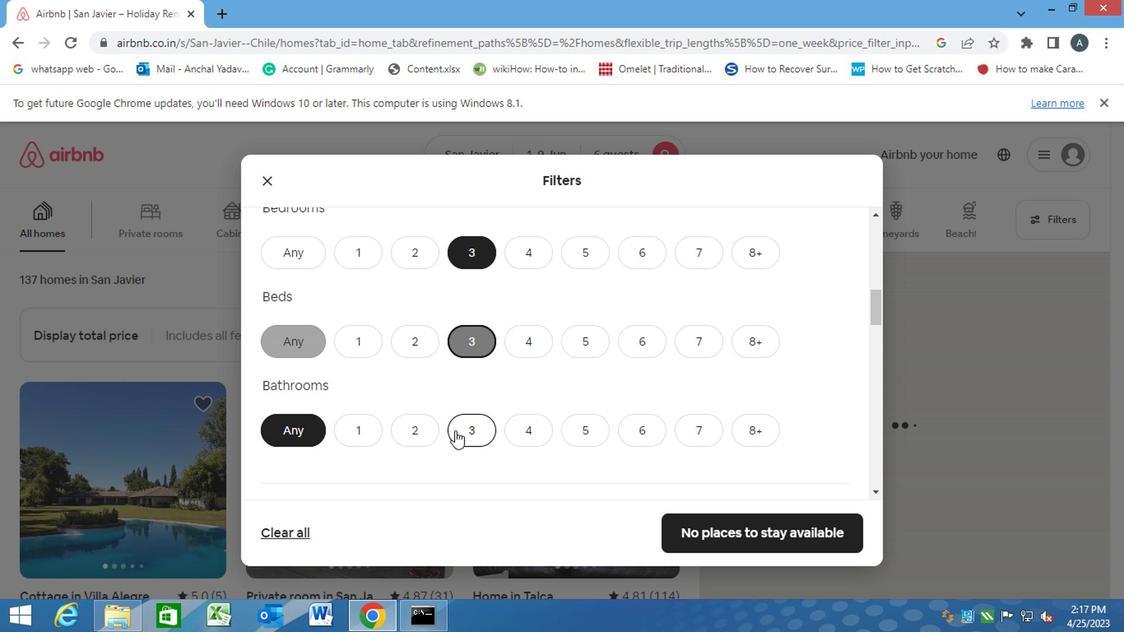
Action: Mouse pressed left at (413, 394)
Screenshot: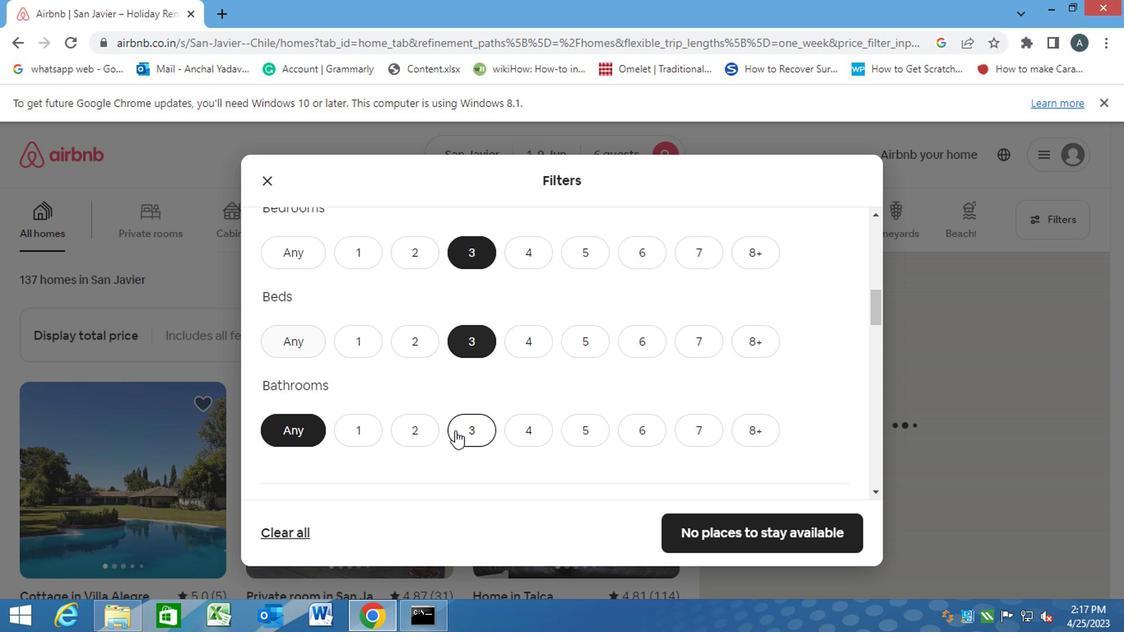 
Action: Mouse scrolled (413, 394) with delta (0, 0)
Screenshot: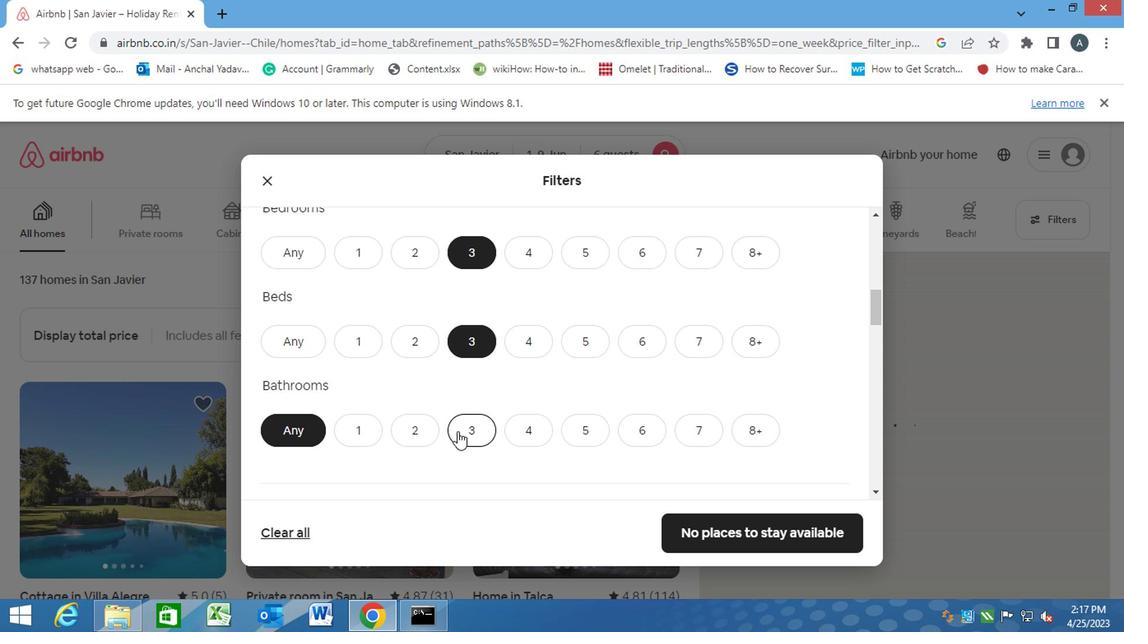 
Action: Mouse scrolled (413, 394) with delta (0, 0)
Screenshot: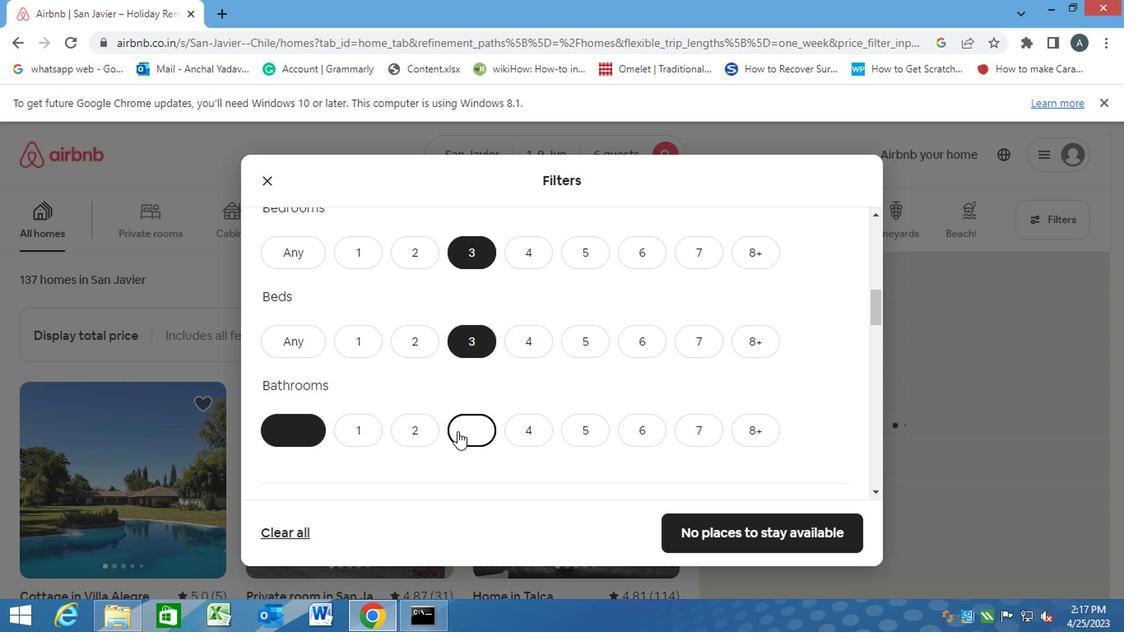 
Action: Mouse moved to (327, 420)
Screenshot: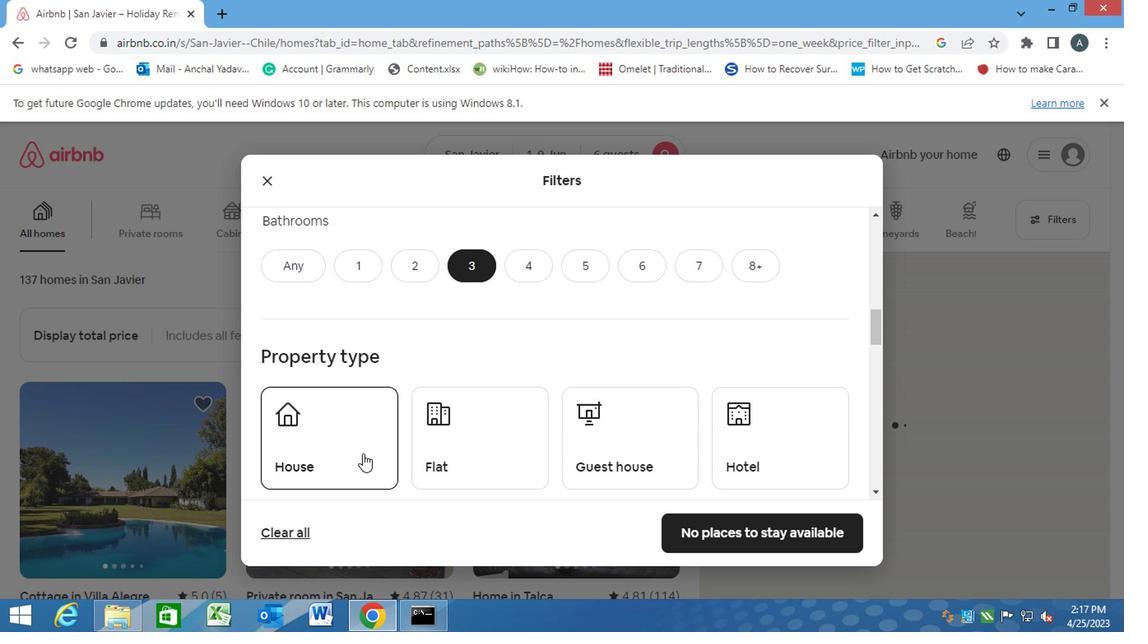 
Action: Mouse pressed left at (327, 420)
Screenshot: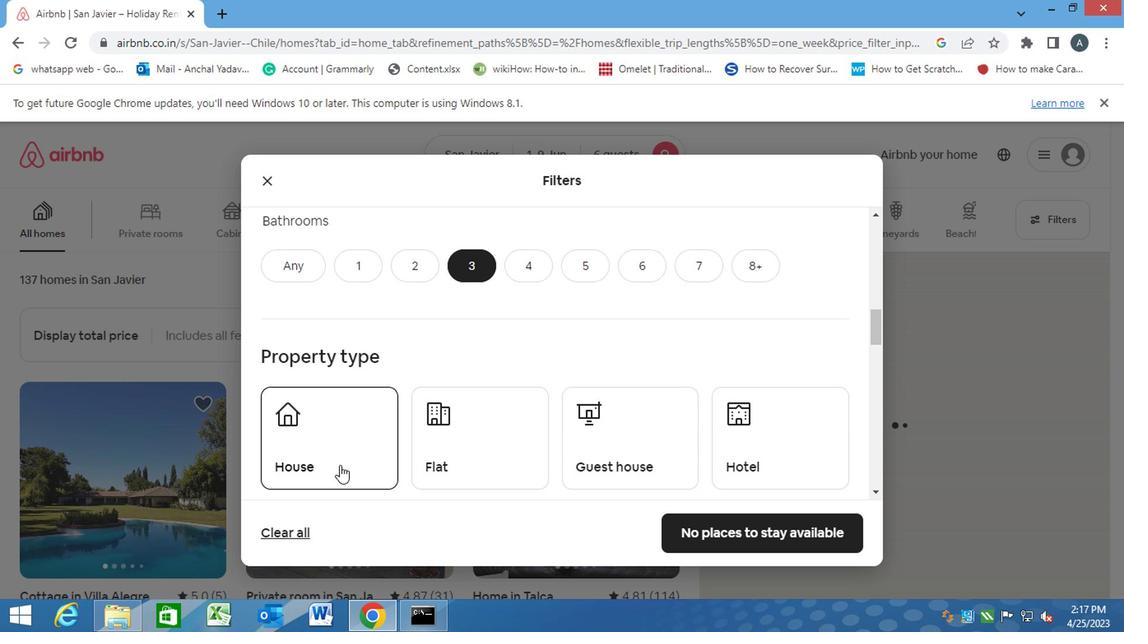 
Action: Mouse moved to (419, 400)
Screenshot: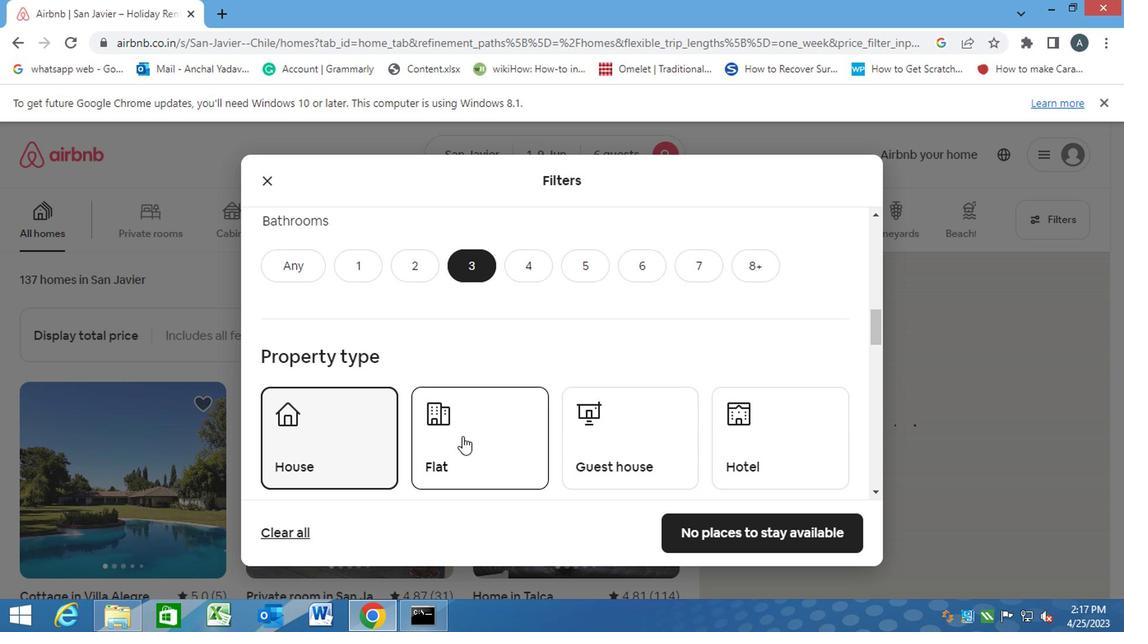 
Action: Mouse pressed left at (419, 400)
Screenshot: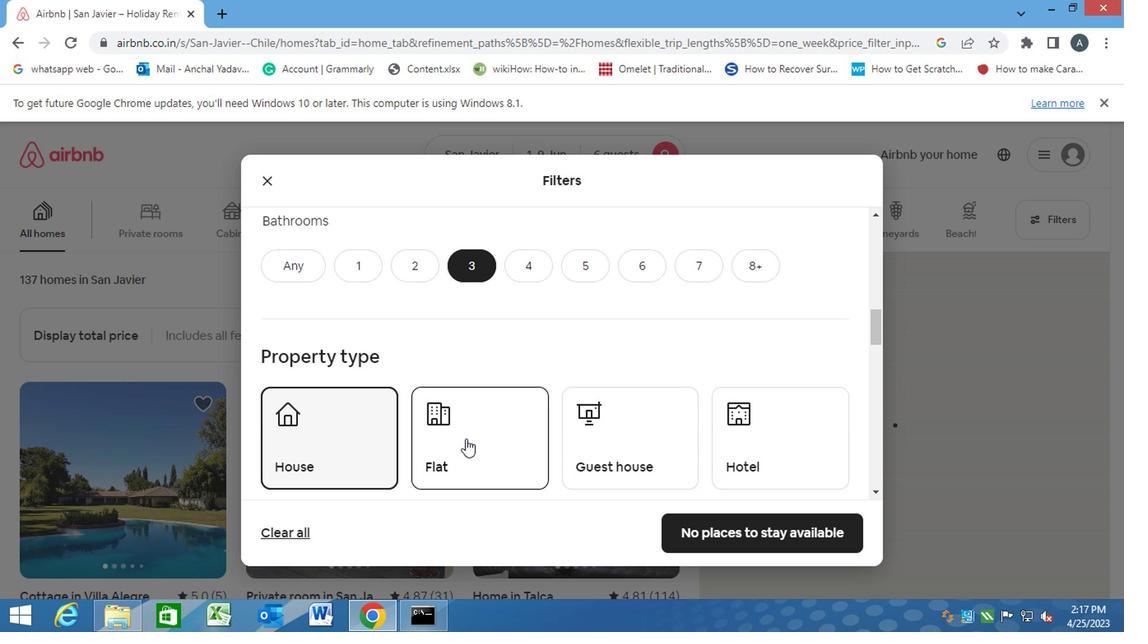
Action: Mouse moved to (539, 407)
Screenshot: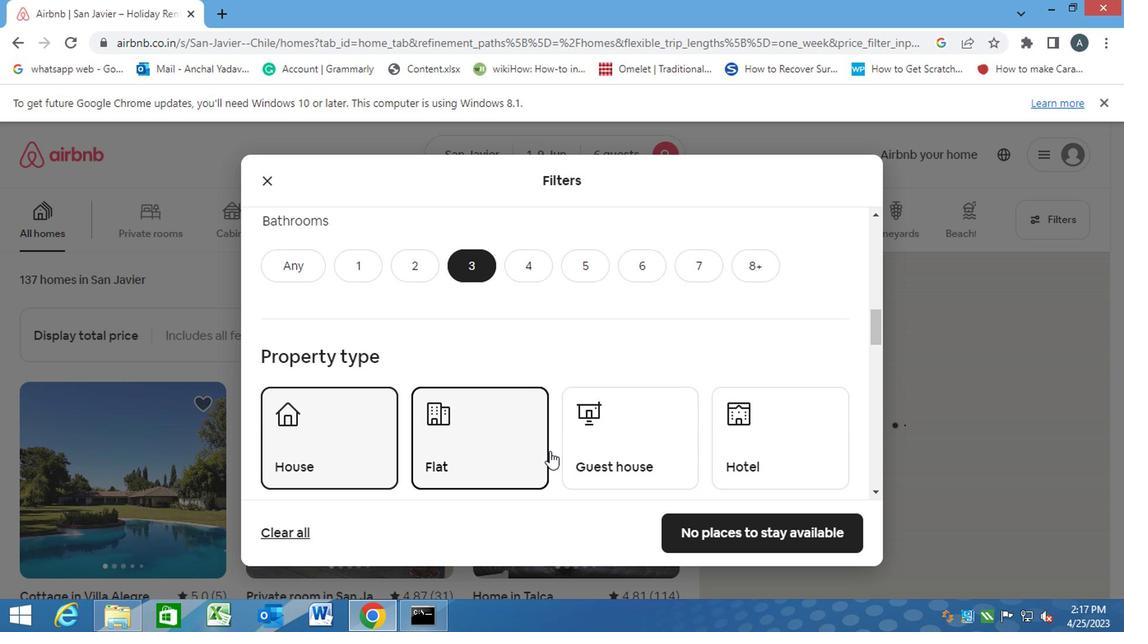 
Action: Mouse pressed left at (539, 407)
Screenshot: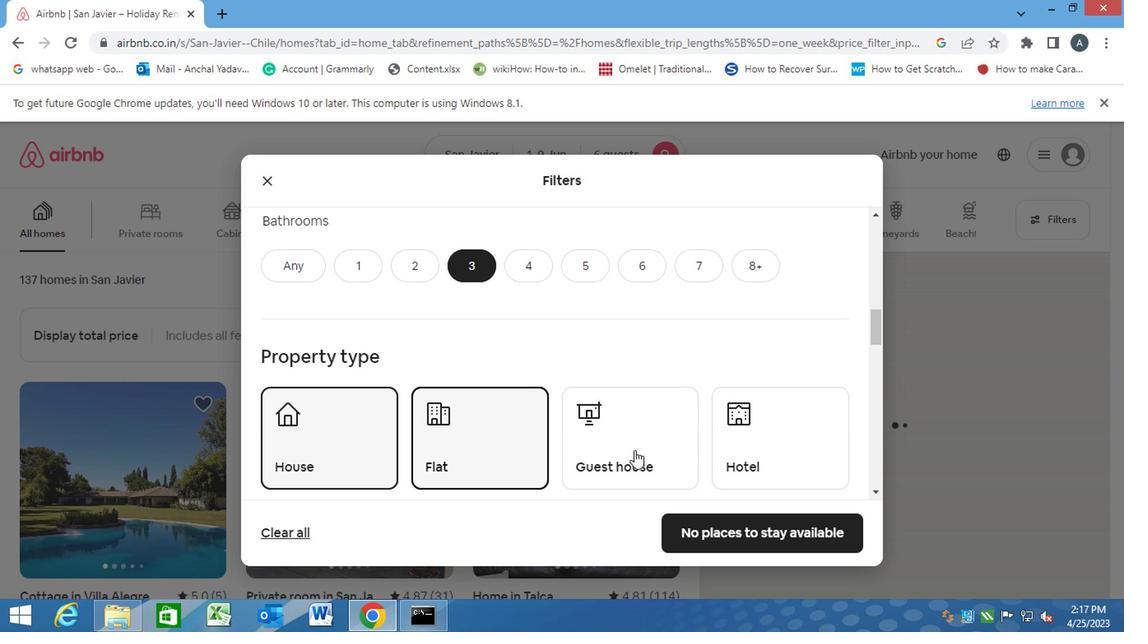 
Action: Mouse moved to (458, 417)
Screenshot: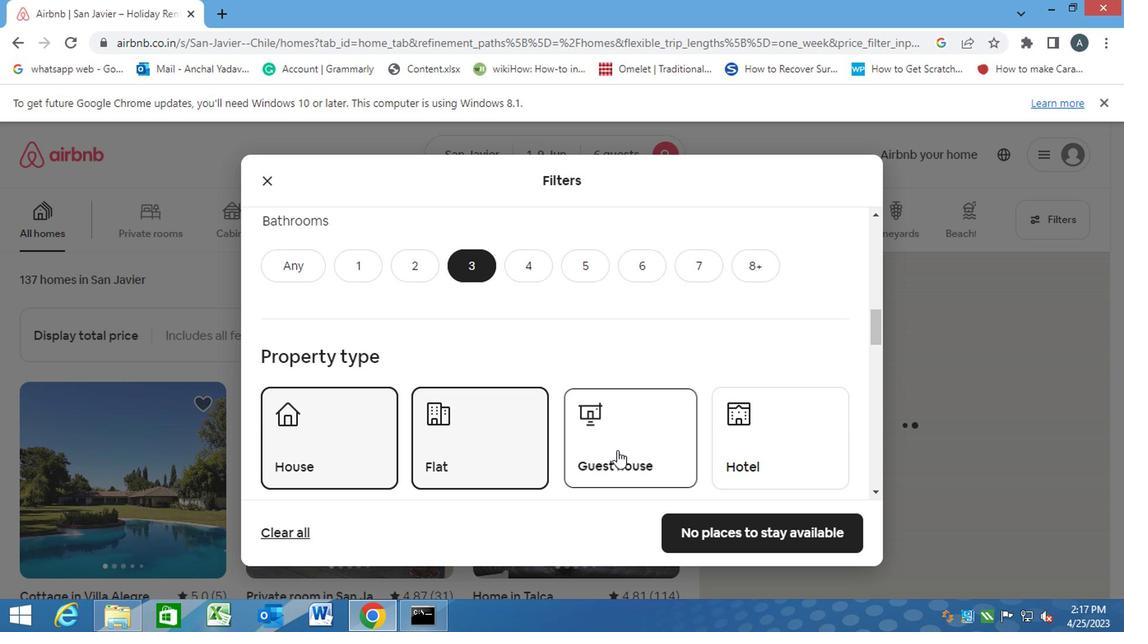 
Action: Mouse scrolled (458, 416) with delta (0, 0)
Screenshot: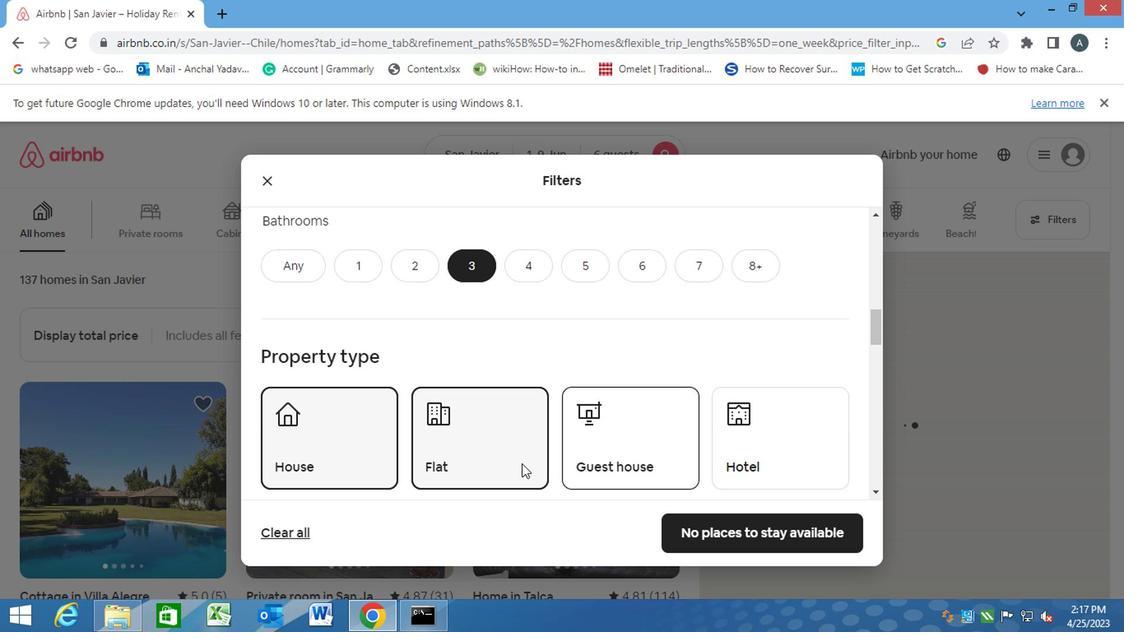 
Action: Mouse scrolled (458, 416) with delta (0, 0)
Screenshot: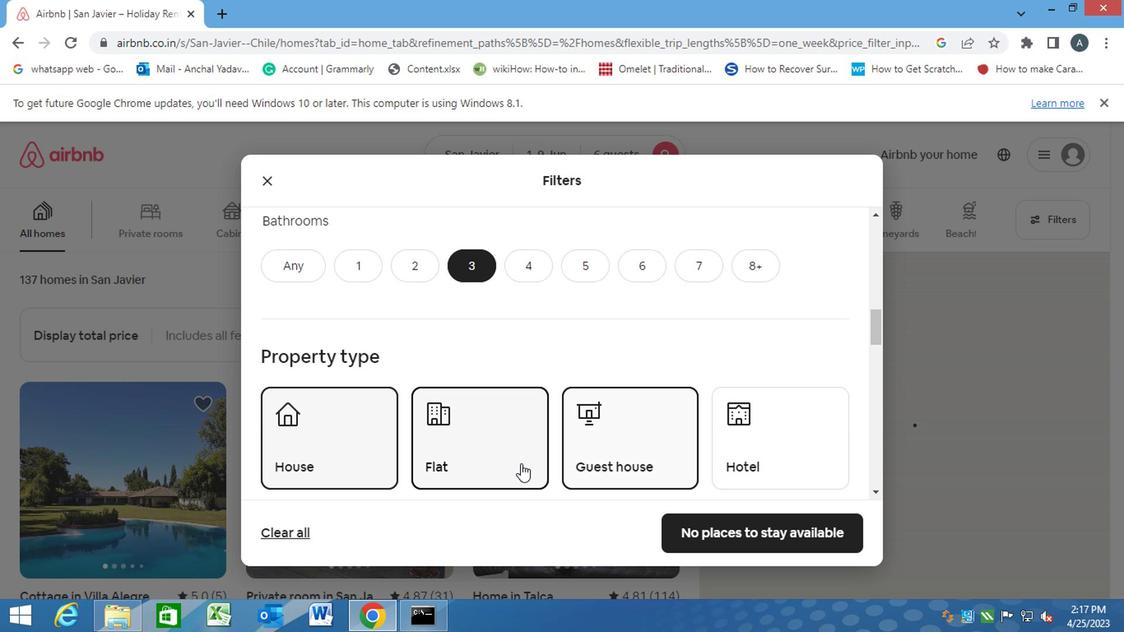 
Action: Mouse scrolled (458, 416) with delta (0, 0)
Screenshot: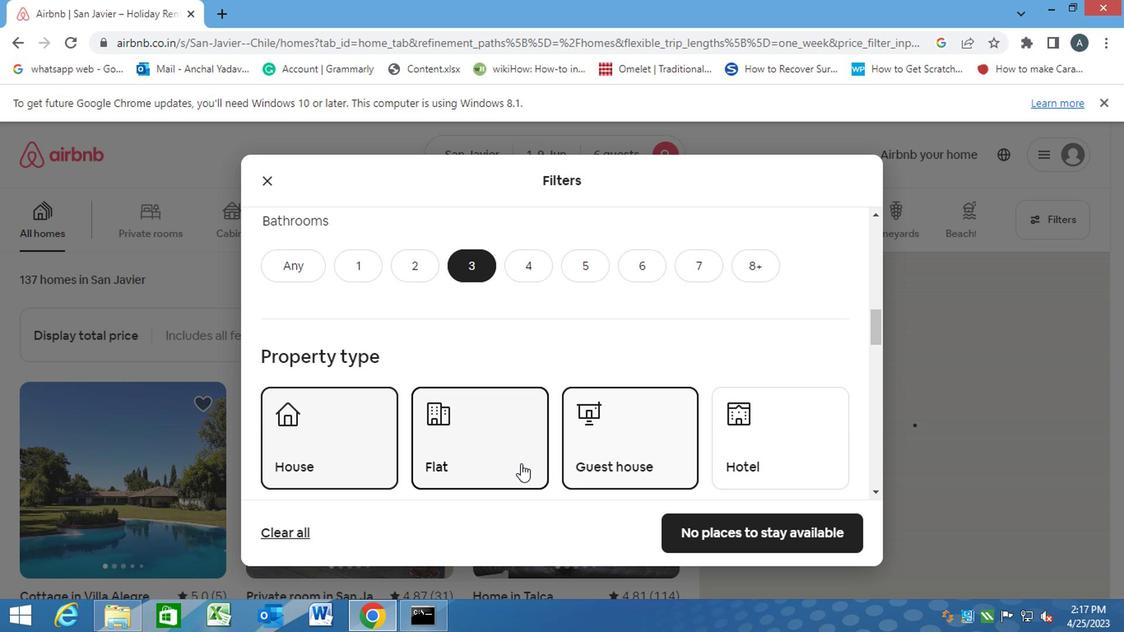 
Action: Mouse scrolled (458, 416) with delta (0, 0)
Screenshot: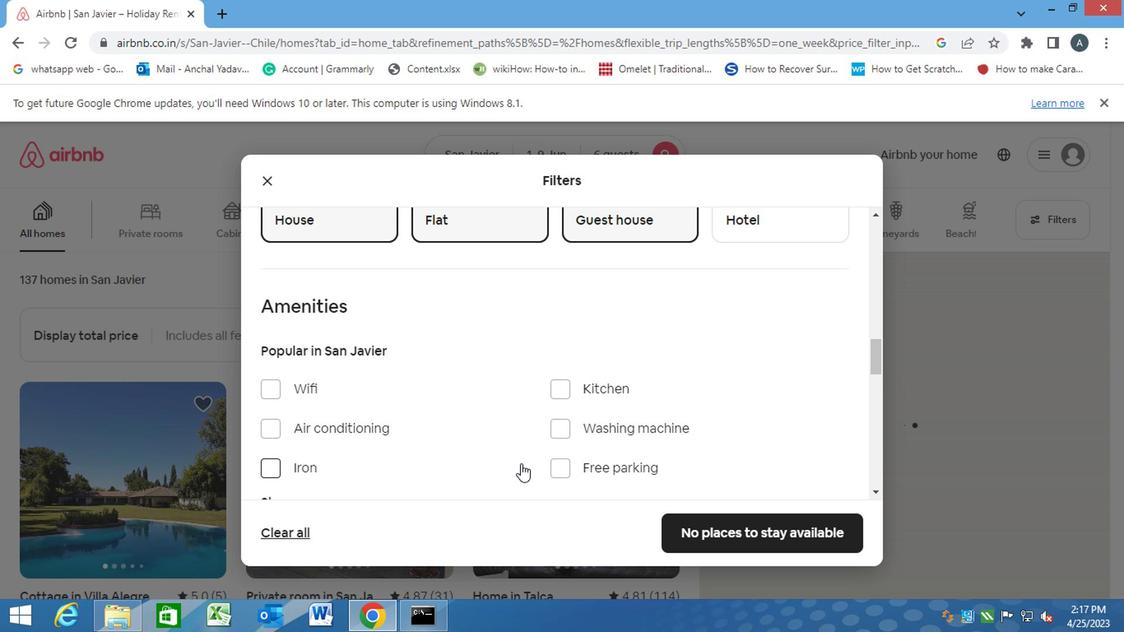 
Action: Mouse scrolled (458, 416) with delta (0, 0)
Screenshot: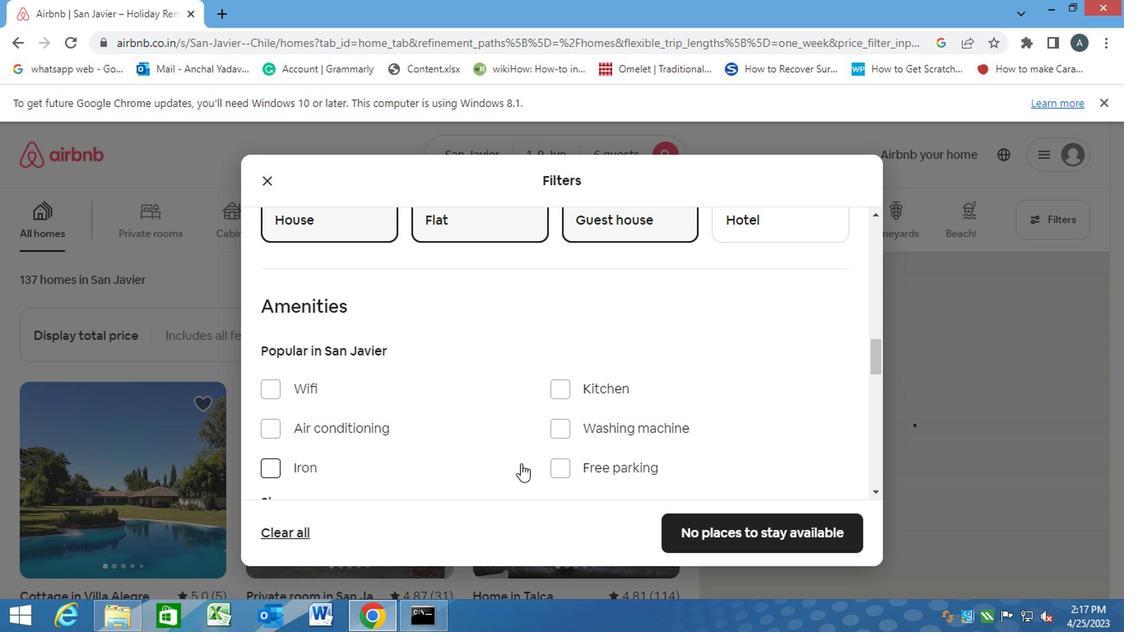 
Action: Mouse scrolled (458, 416) with delta (0, 0)
Screenshot: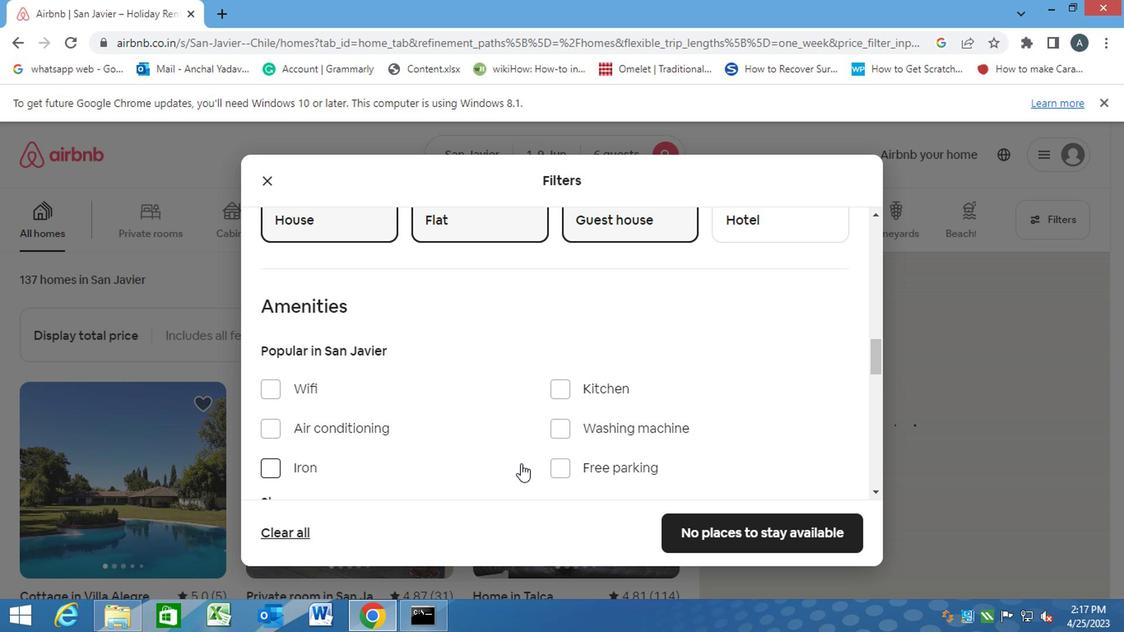 
Action: Mouse scrolled (458, 416) with delta (0, 0)
Screenshot: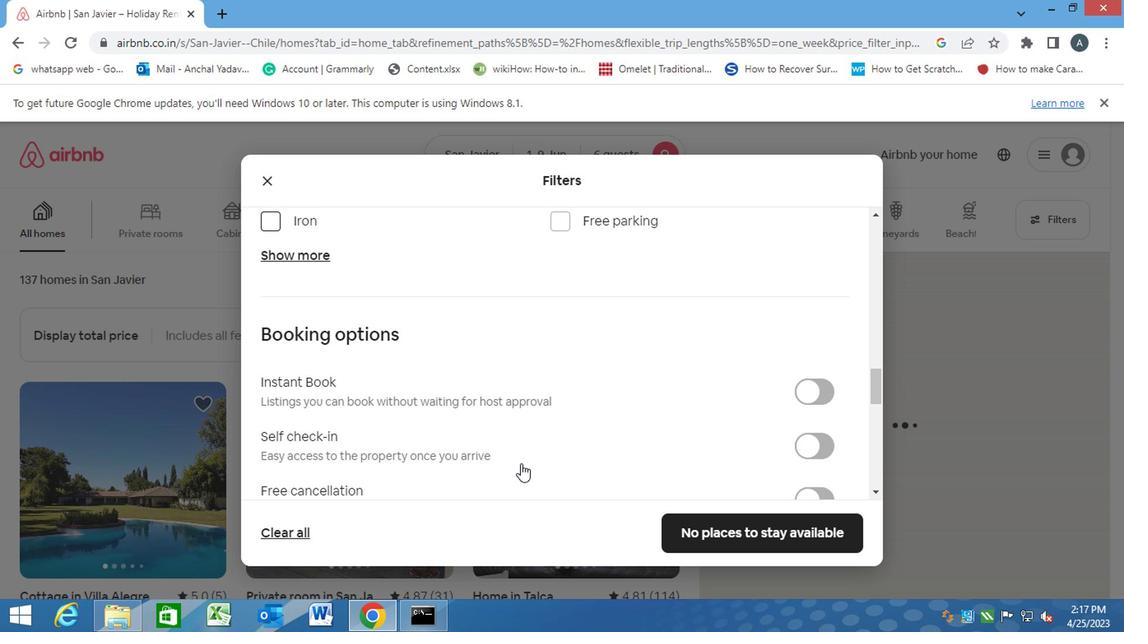 
Action: Mouse scrolled (458, 416) with delta (0, 0)
Screenshot: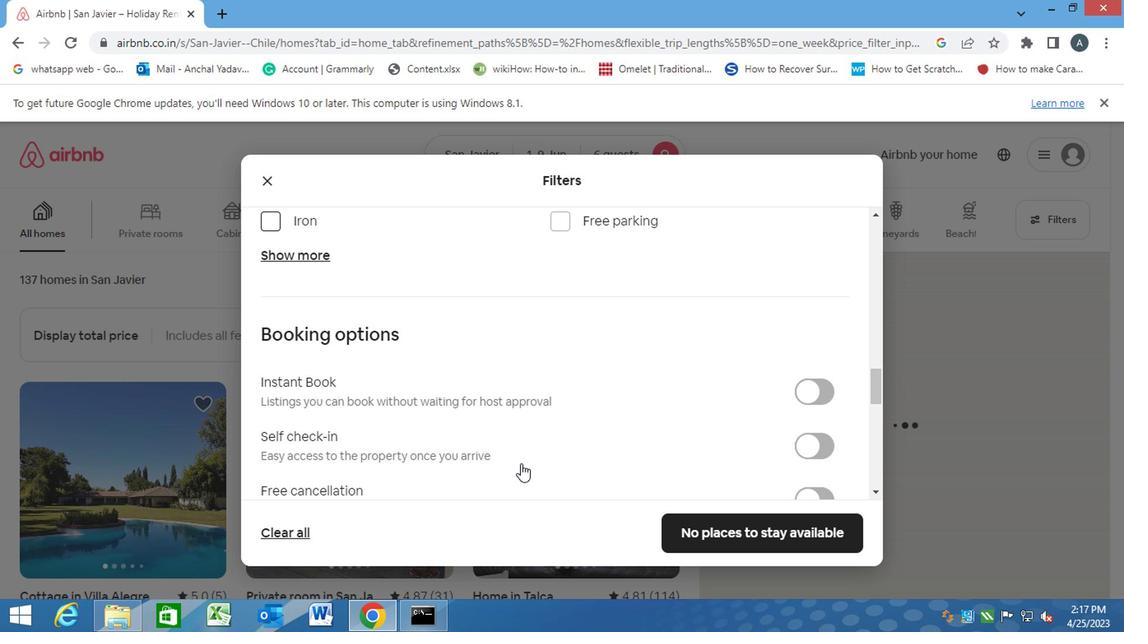 
Action: Mouse moved to (656, 286)
Screenshot: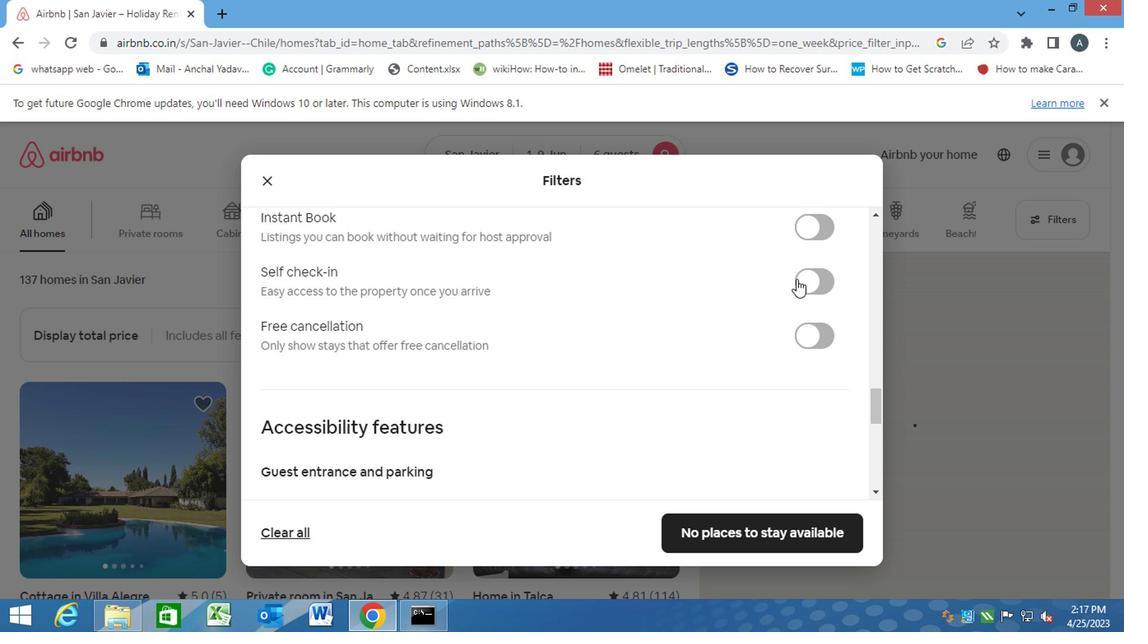 
Action: Mouse pressed left at (656, 286)
Screenshot: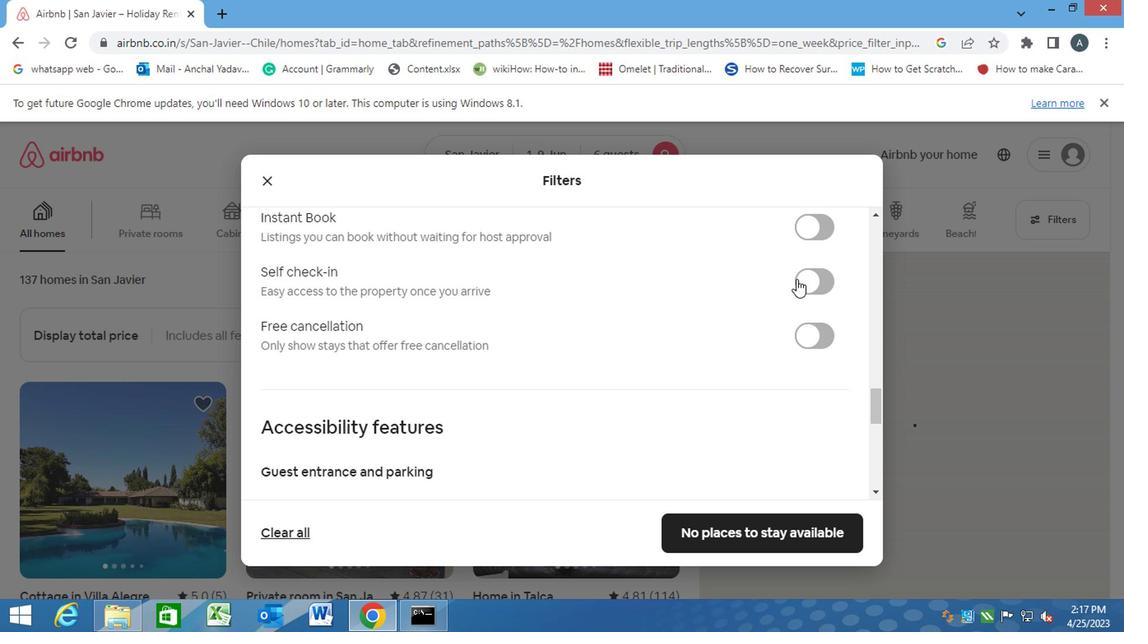 
Action: Mouse moved to (570, 330)
Screenshot: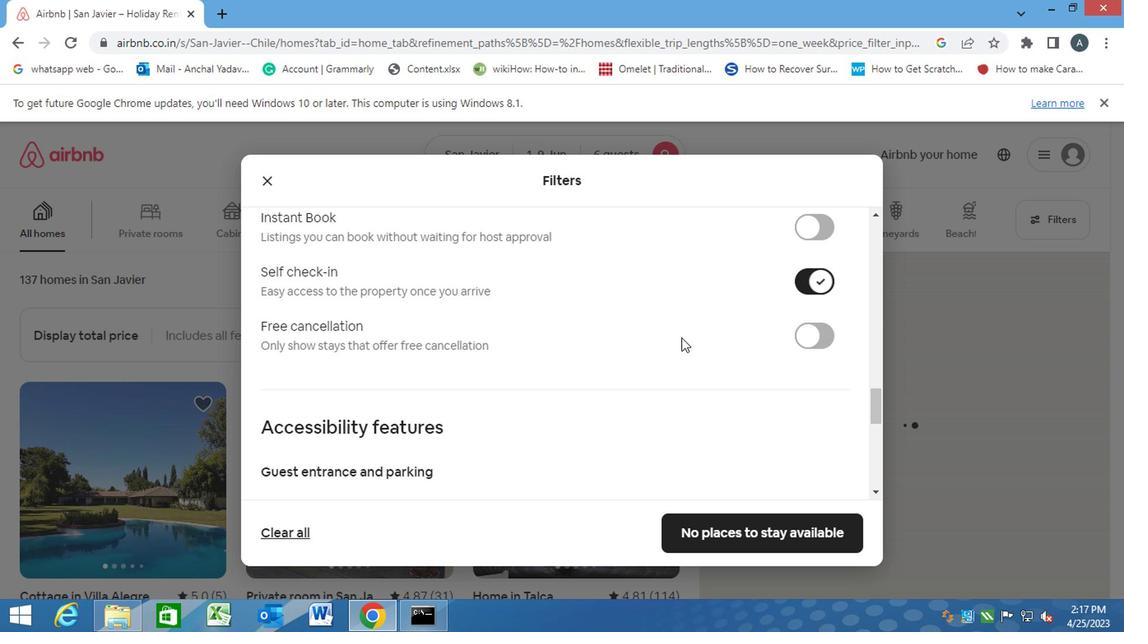 
Action: Mouse scrolled (570, 330) with delta (0, 0)
Screenshot: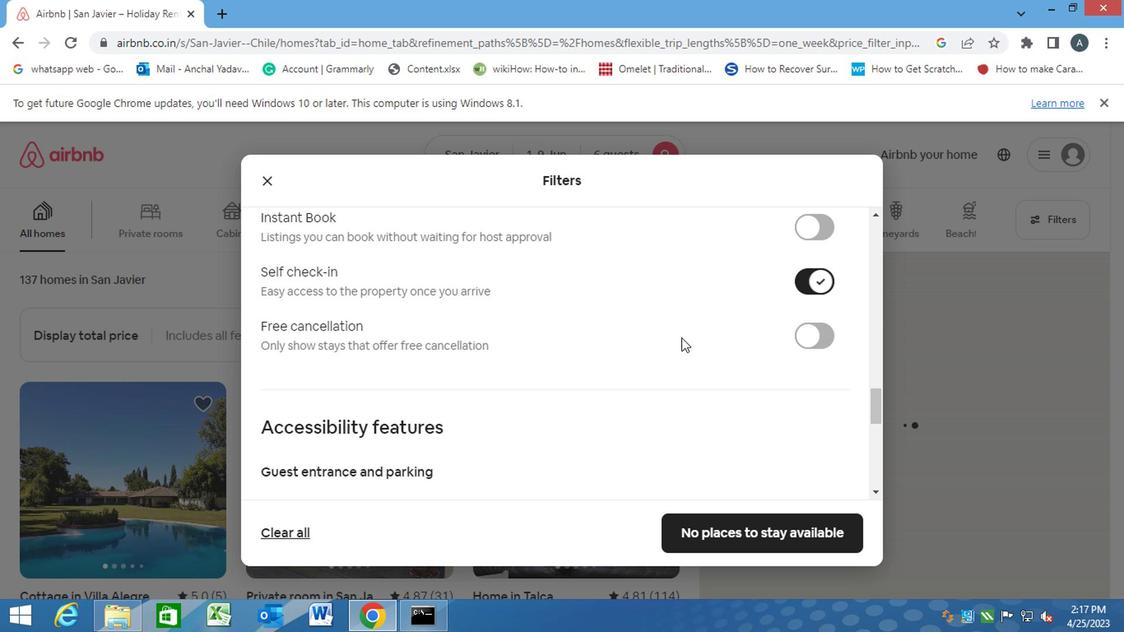 
Action: Mouse scrolled (570, 330) with delta (0, 0)
Screenshot: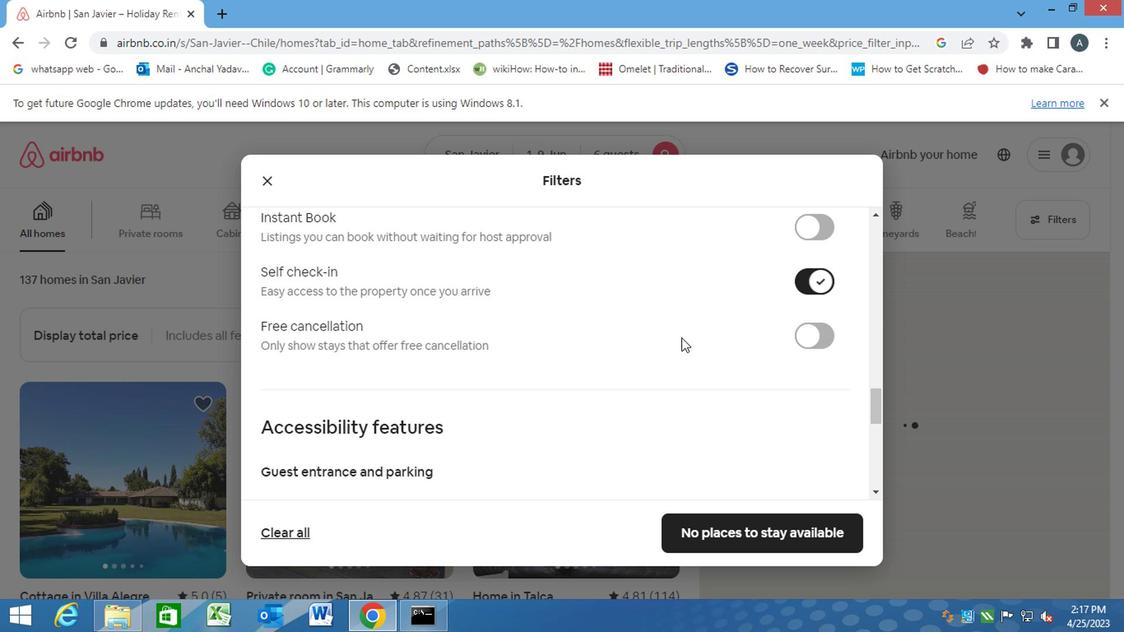 
Action: Mouse scrolled (570, 330) with delta (0, 0)
Screenshot: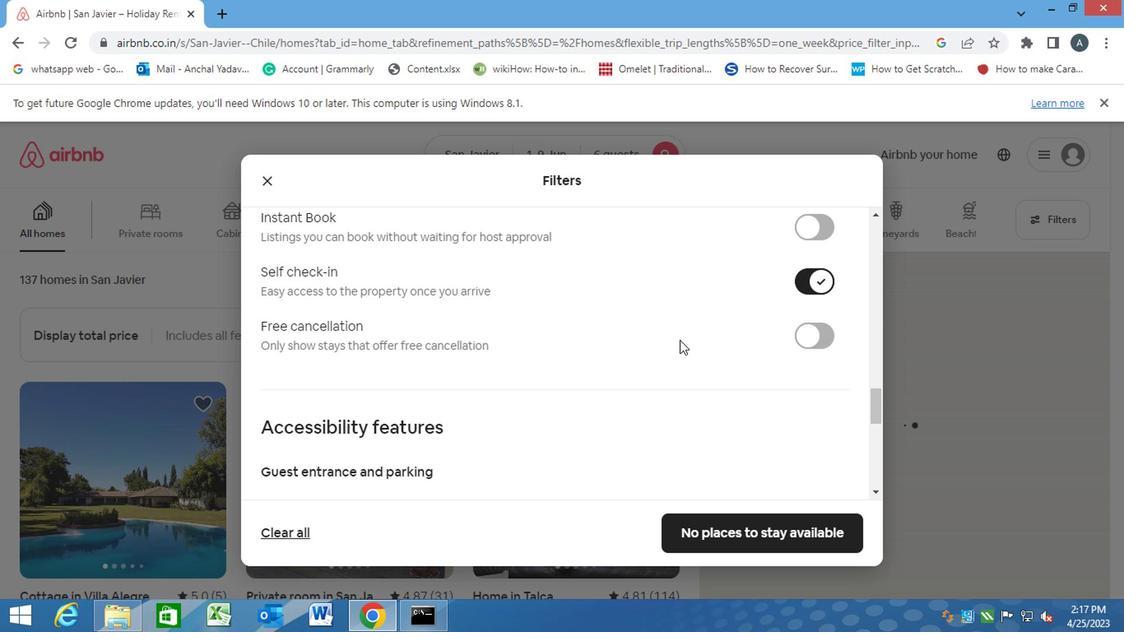 
Action: Mouse scrolled (570, 330) with delta (0, 0)
Screenshot: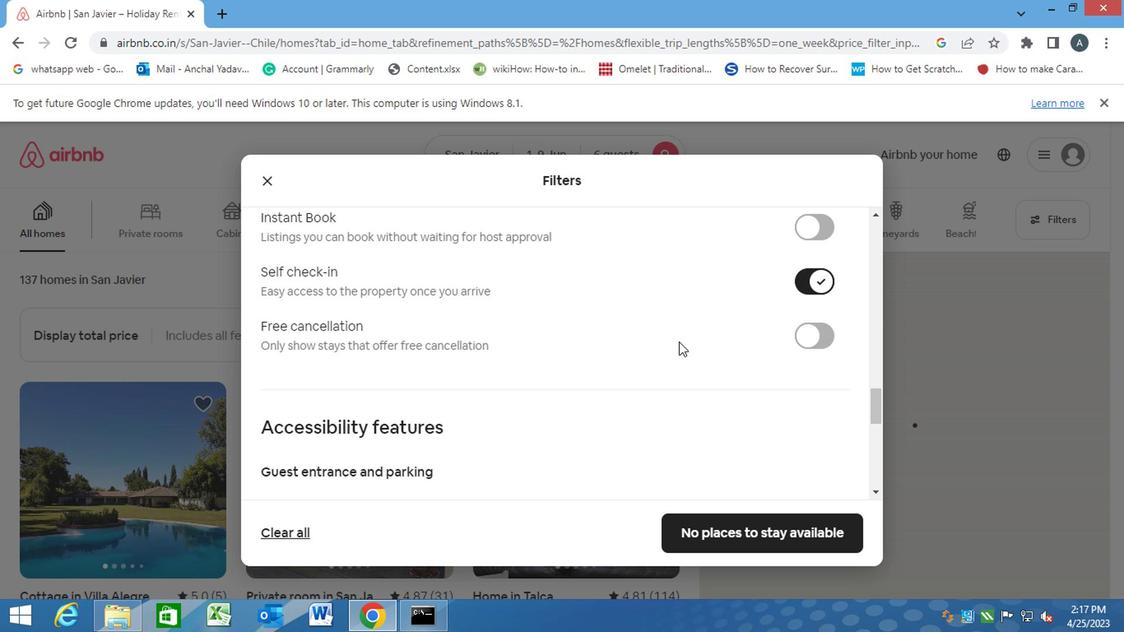 
Action: Mouse moved to (541, 358)
Screenshot: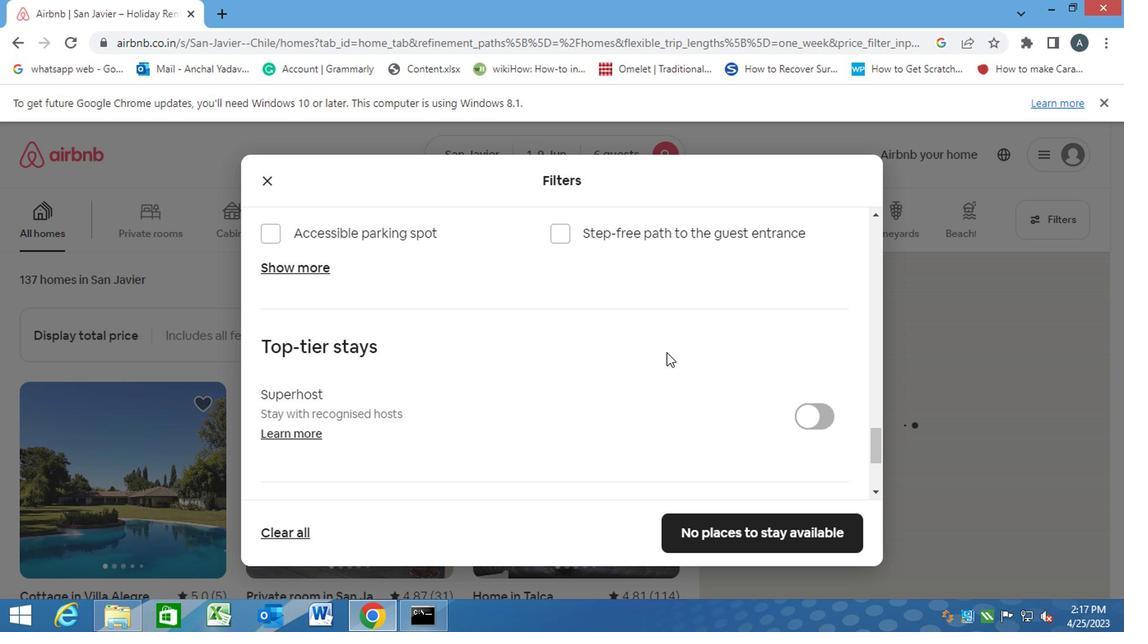 
Action: Mouse scrolled (557, 341) with delta (0, 0)
Screenshot: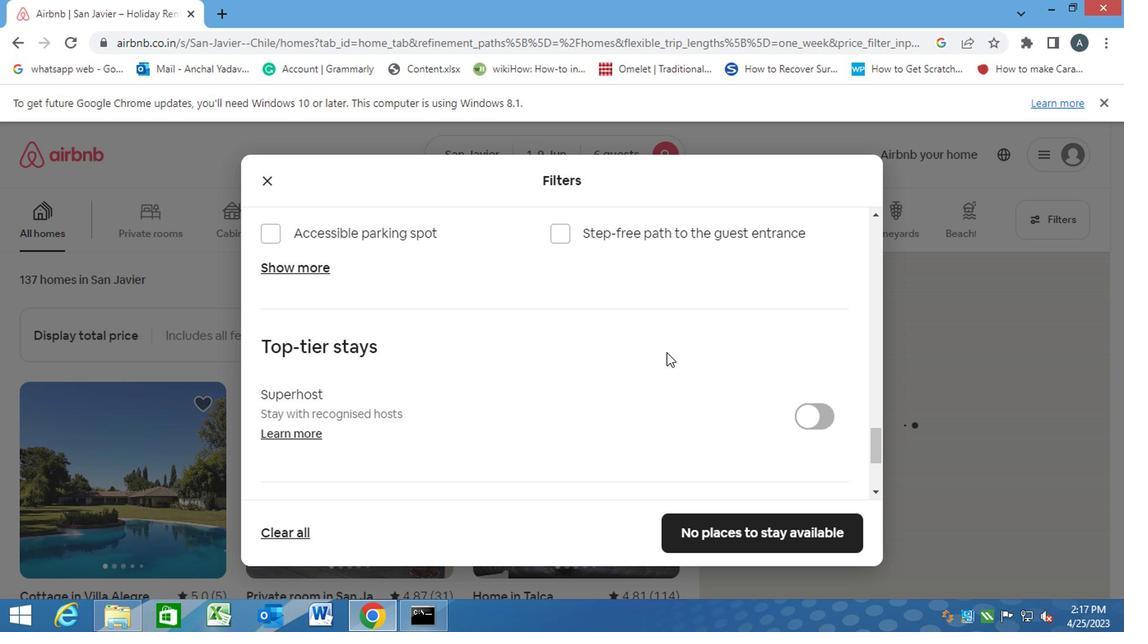 
Action: Mouse moved to (467, 384)
Screenshot: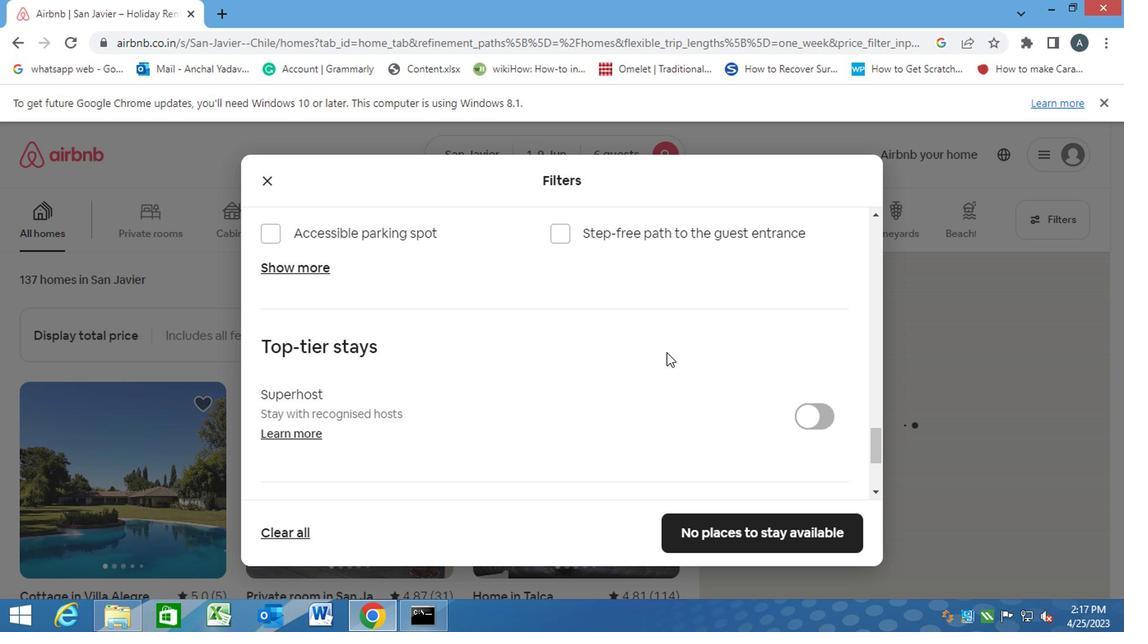 
Action: Mouse scrolled (556, 343) with delta (0, 0)
Screenshot: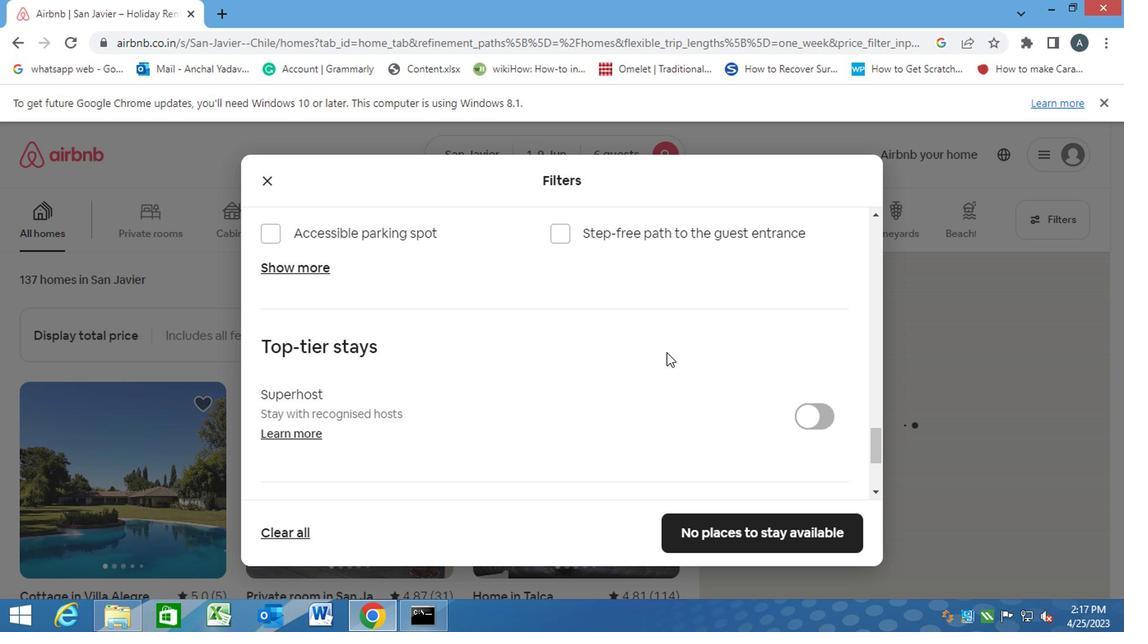 
Action: Mouse moved to (357, 406)
Screenshot: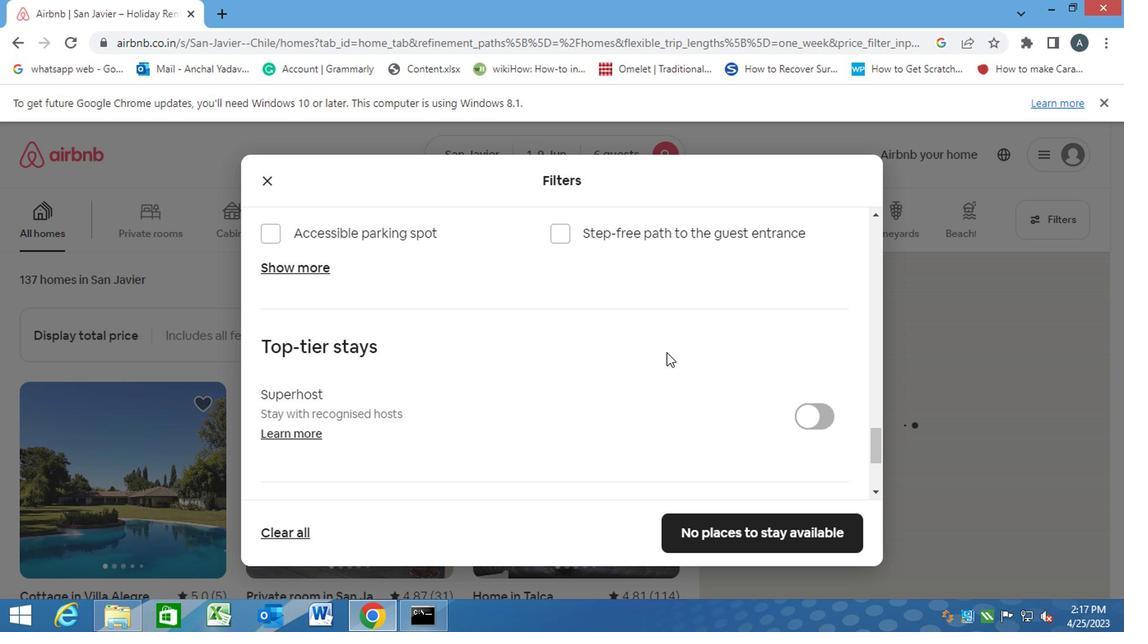 
Action: Mouse scrolled (349, 399) with delta (0, 0)
Screenshot: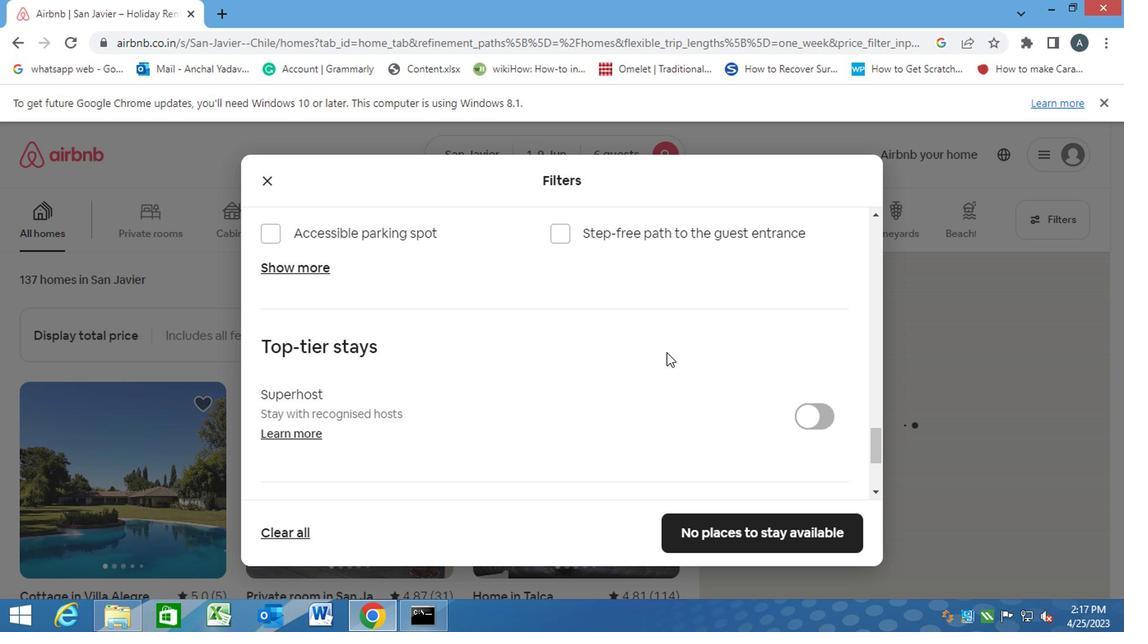 
Action: Mouse moved to (442, 395)
Screenshot: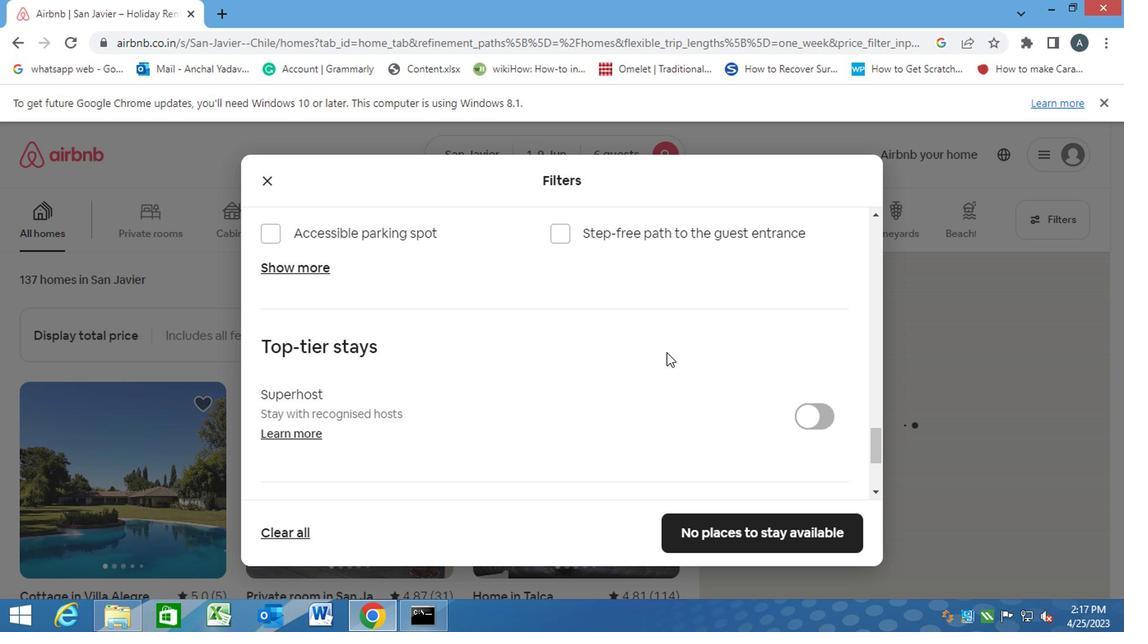
Action: Mouse scrolled (349, 399) with delta (0, 0)
Screenshot: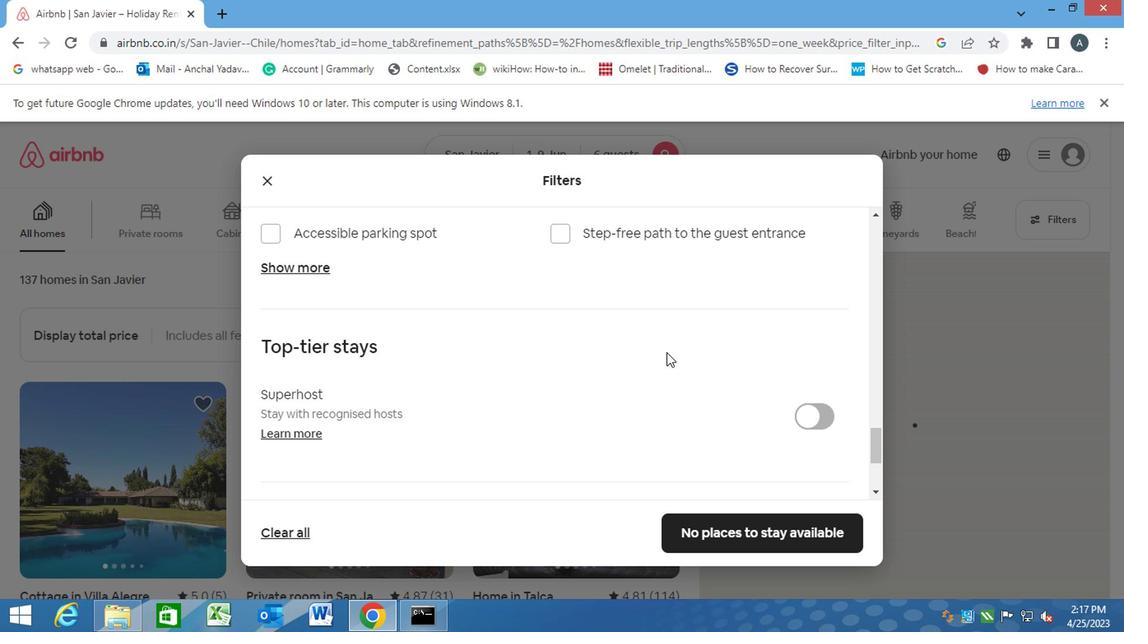 
Action: Mouse moved to (482, 349)
Screenshot: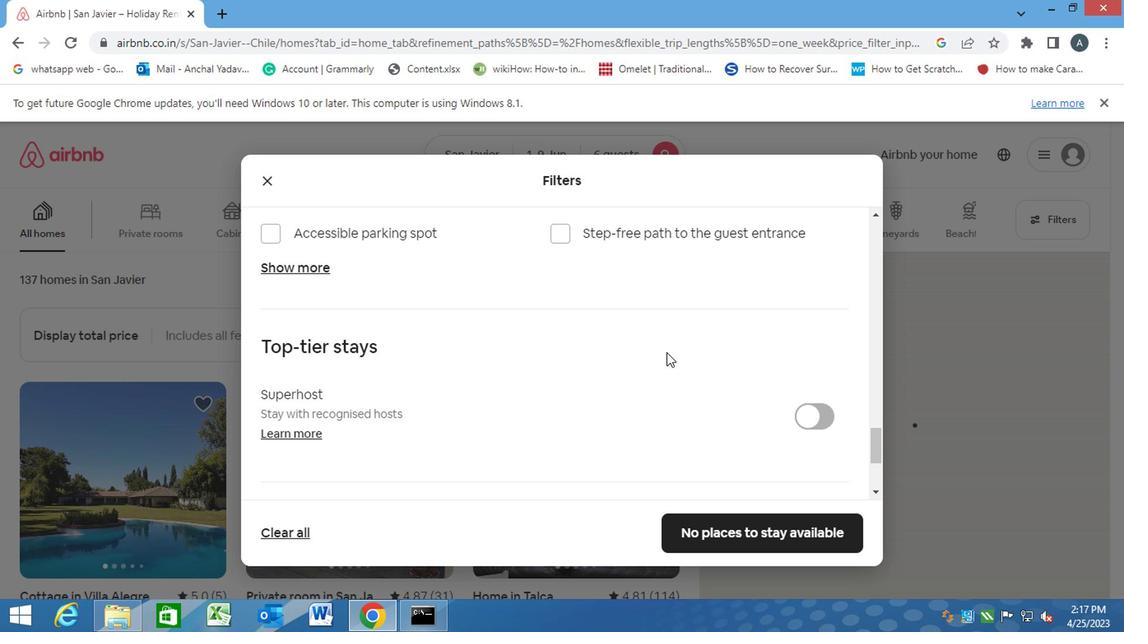 
Action: Mouse scrolled (349, 399) with delta (0, 0)
Screenshot: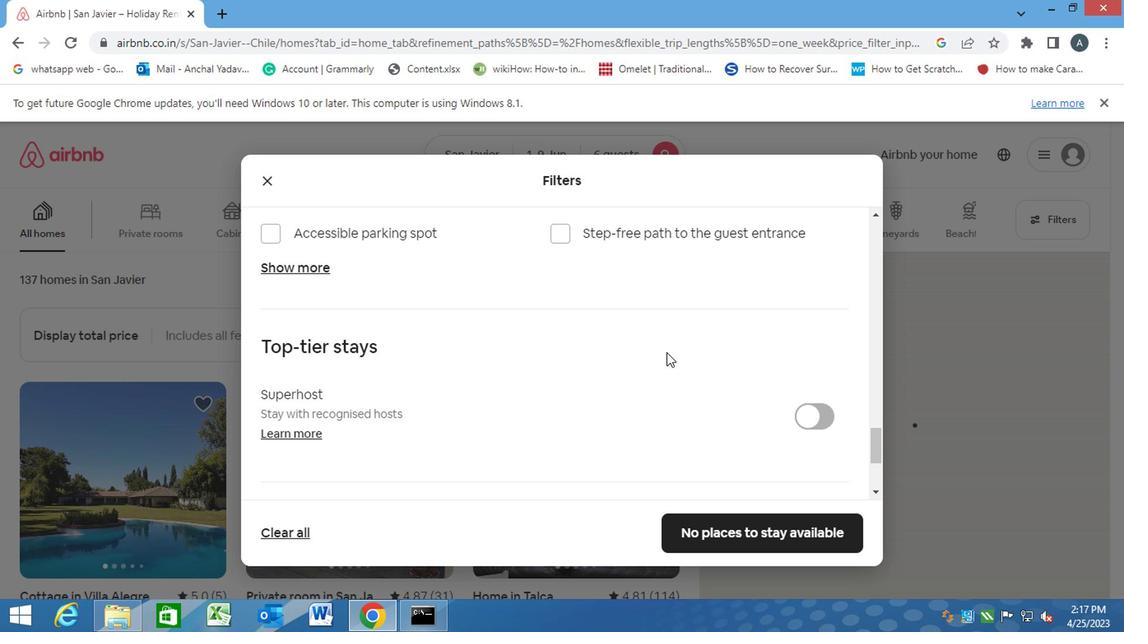 
Action: Mouse moved to (418, 316)
Screenshot: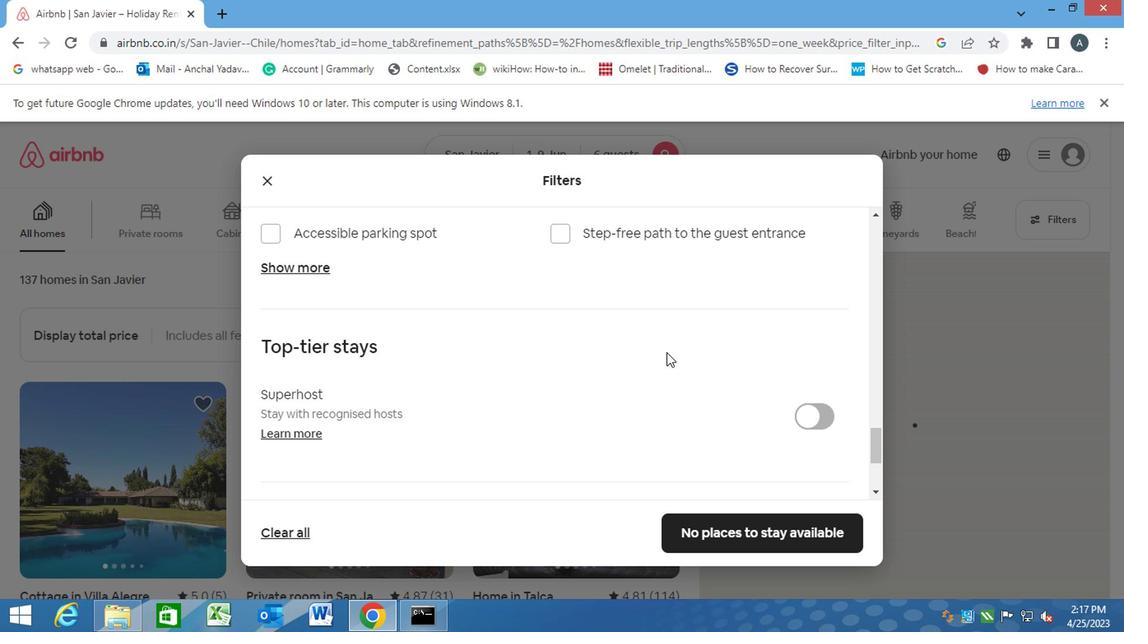 
Action: Mouse scrolled (349, 399) with delta (0, 0)
Screenshot: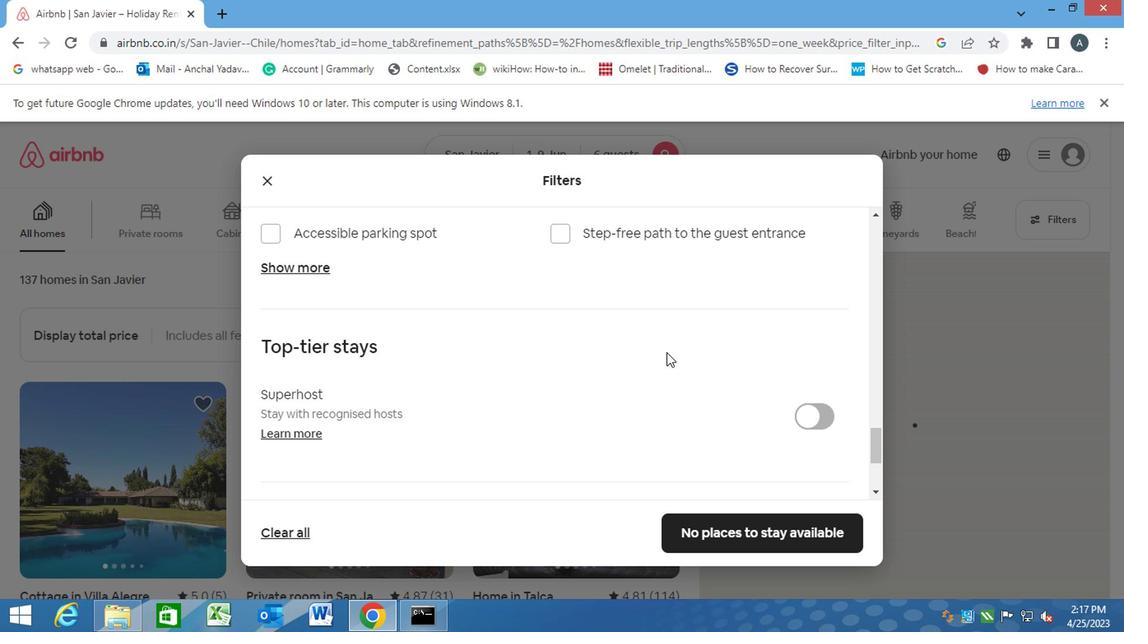 
Action: Mouse moved to (278, 363)
Screenshot: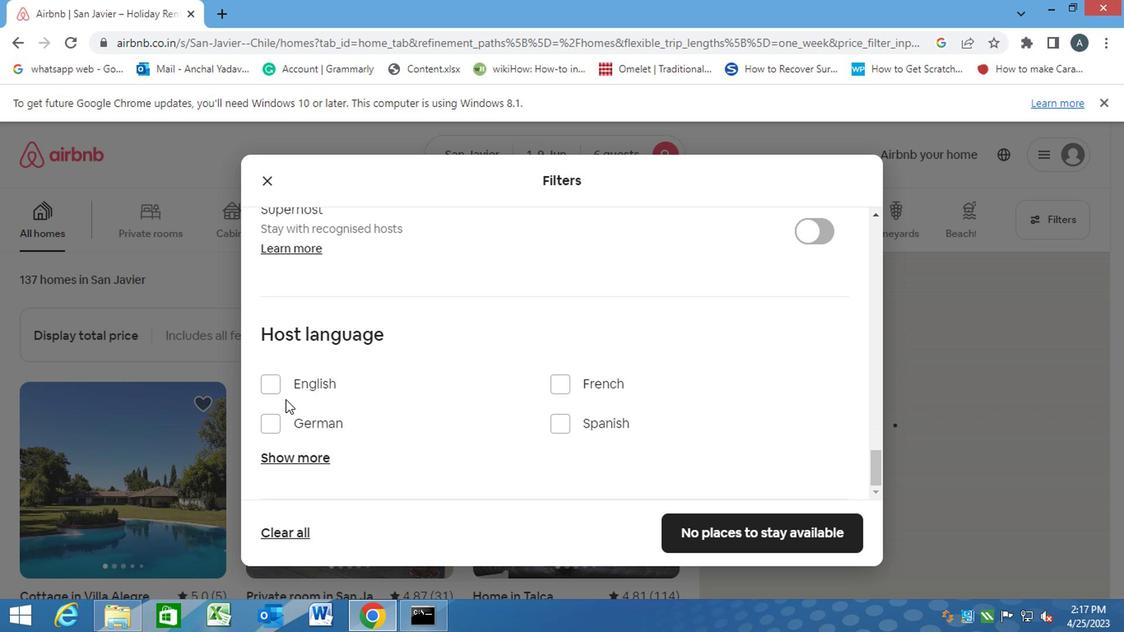 
Action: Mouse pressed left at (278, 363)
Screenshot: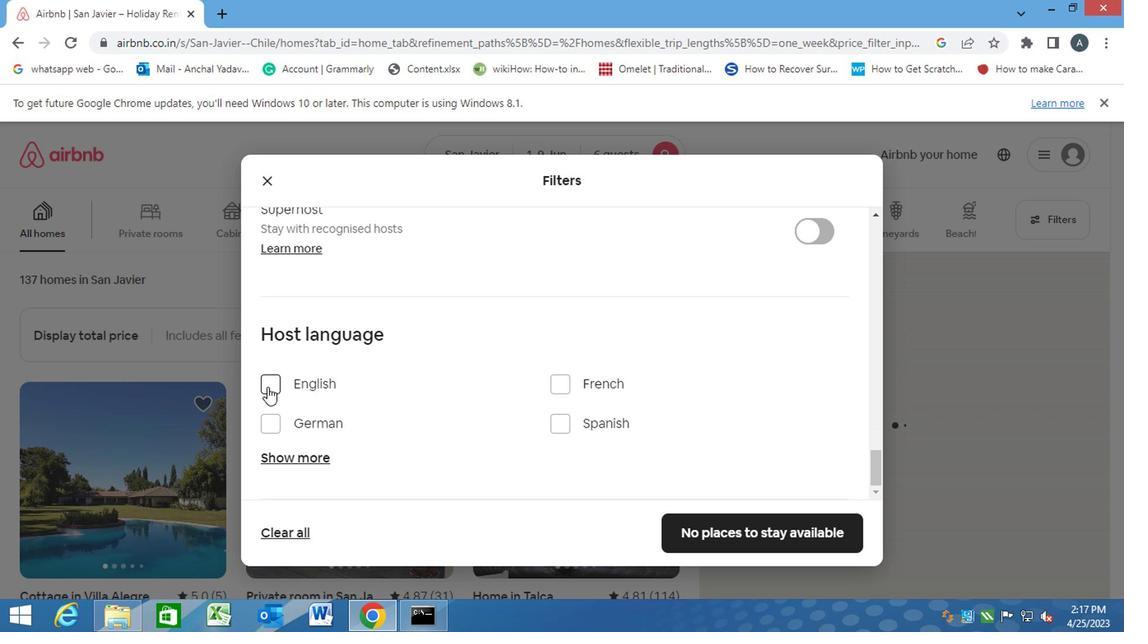
Action: Mouse moved to (618, 463)
Screenshot: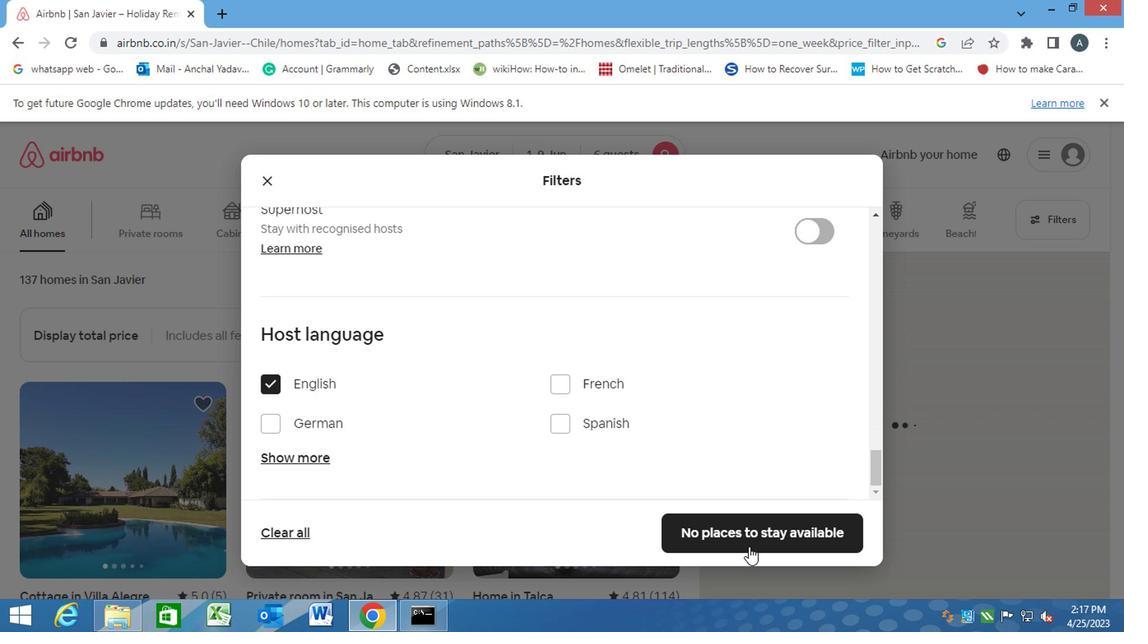 
Action: Mouse pressed left at (618, 463)
Screenshot: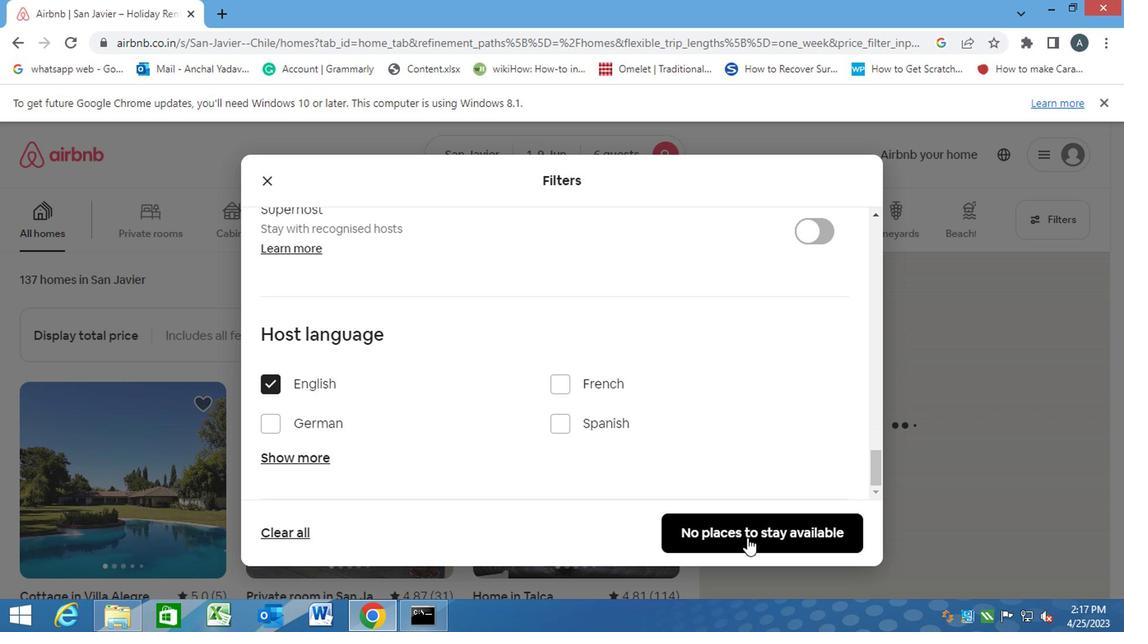 
